 Task: Create a due date automation trigger when advanced on, on the monday of the week before a card is due add dates starting in more than 1 working days at 11:00 AM.
Action: Mouse moved to (1038, 239)
Screenshot: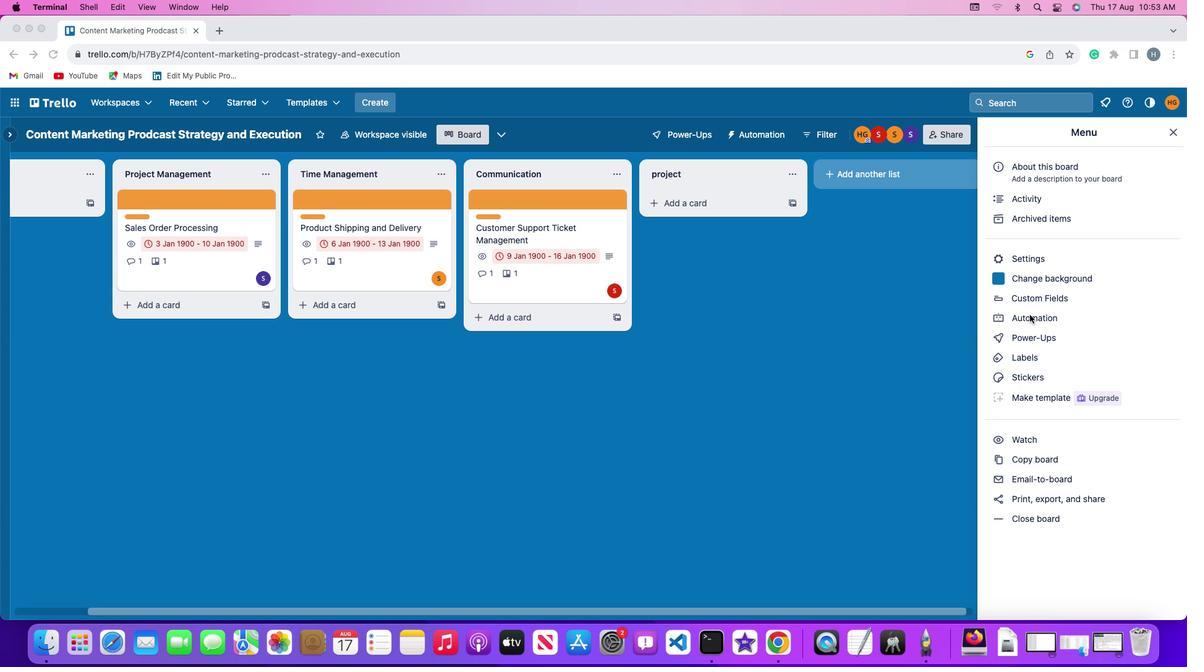 
Action: Mouse pressed left at (1038, 239)
Screenshot: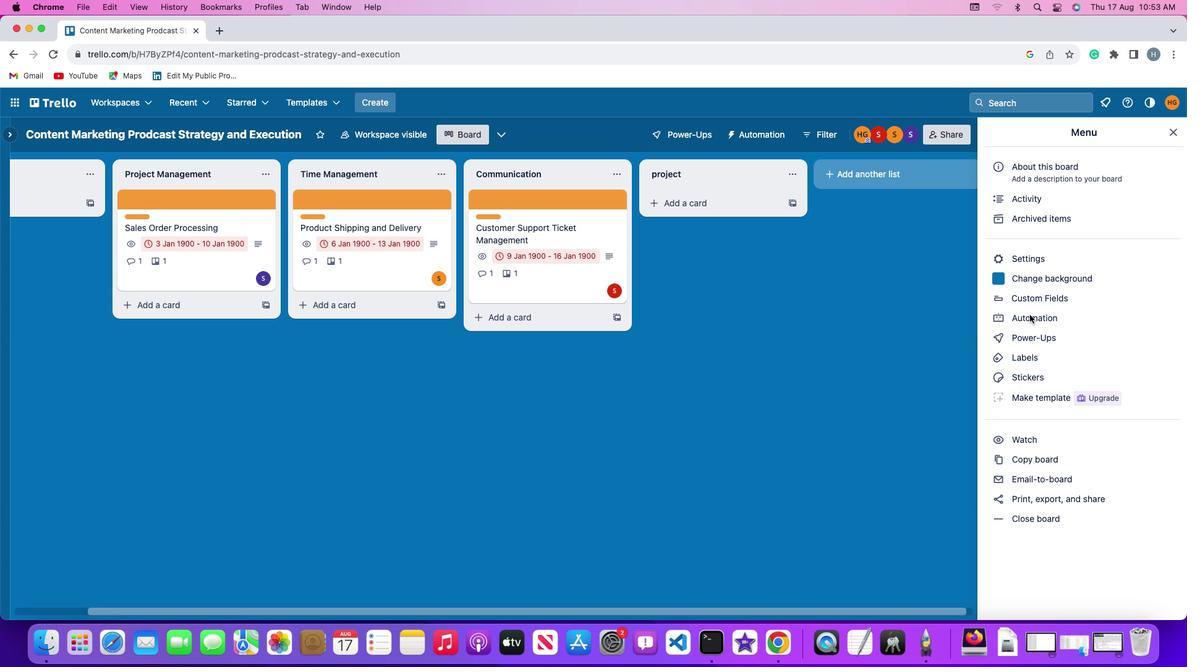 
Action: Mouse pressed left at (1038, 239)
Screenshot: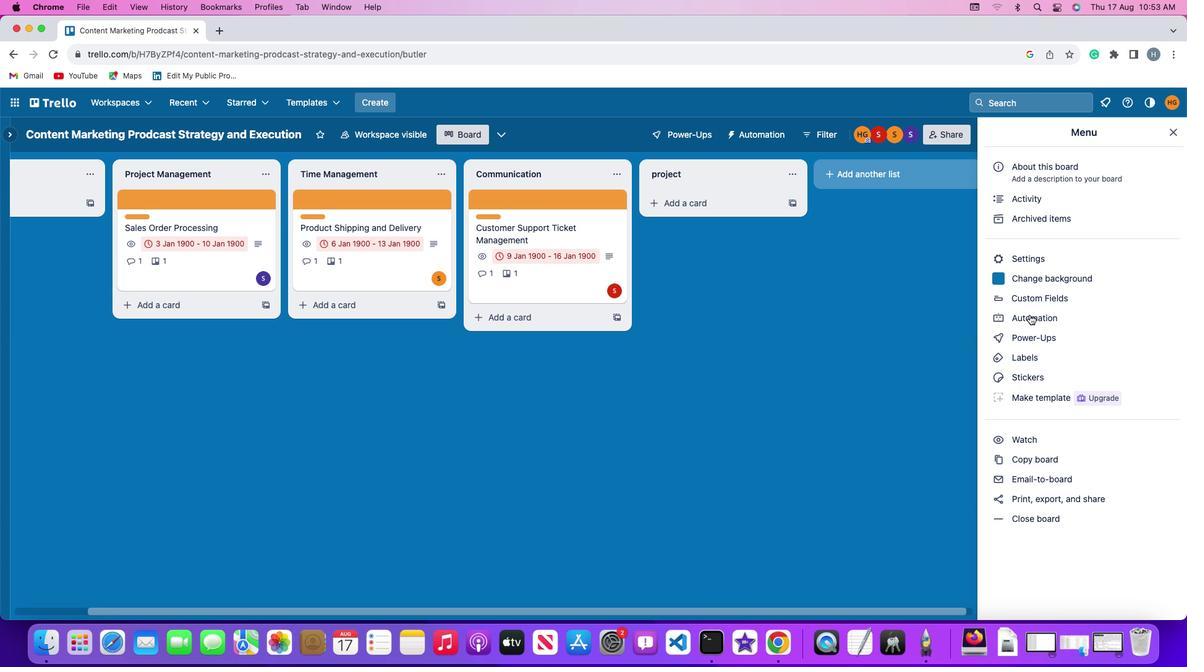 
Action: Mouse moved to (198, 204)
Screenshot: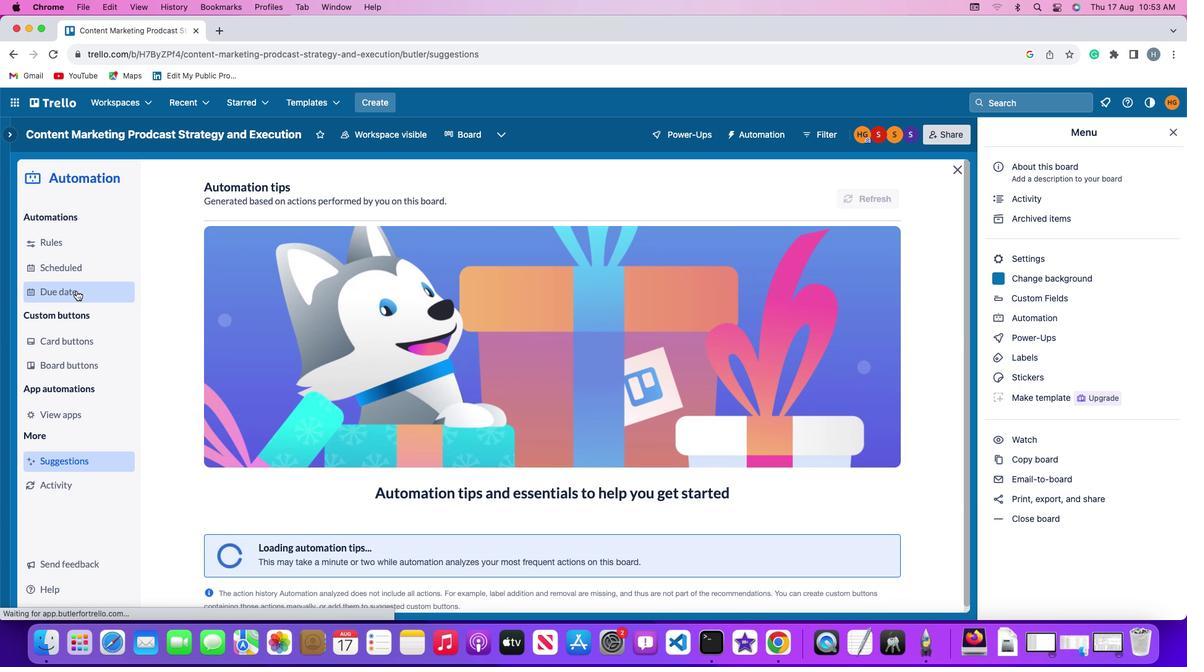 
Action: Mouse pressed left at (198, 204)
Screenshot: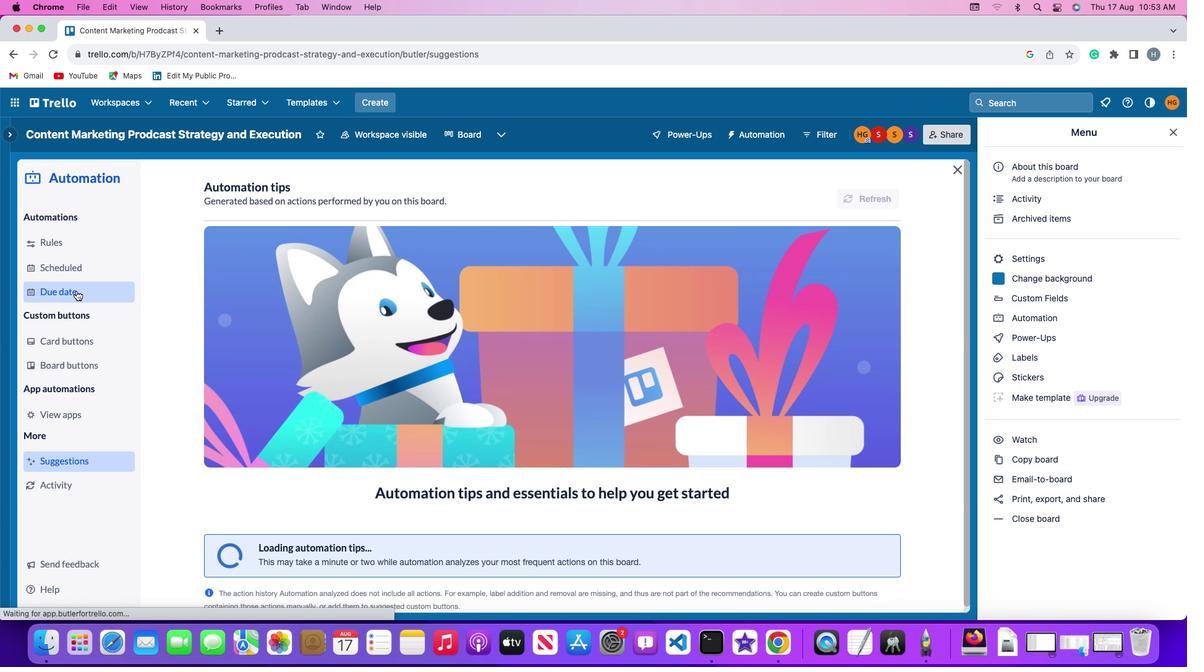 
Action: Mouse moved to (873, 56)
Screenshot: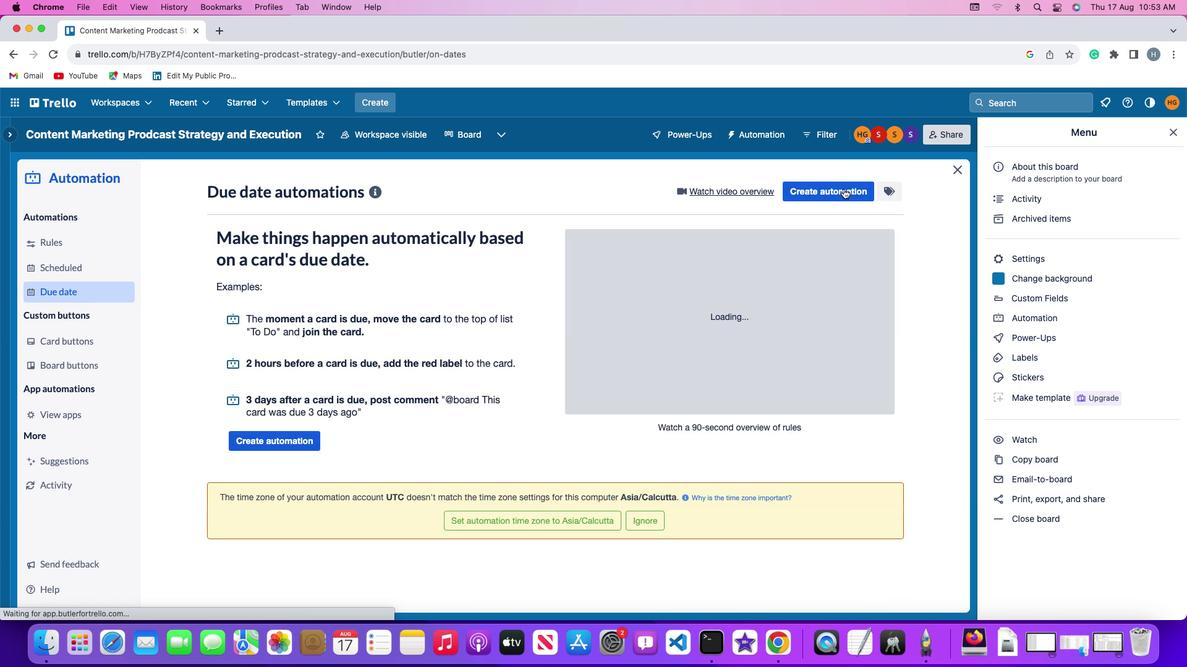 
Action: Mouse pressed left at (873, 56)
Screenshot: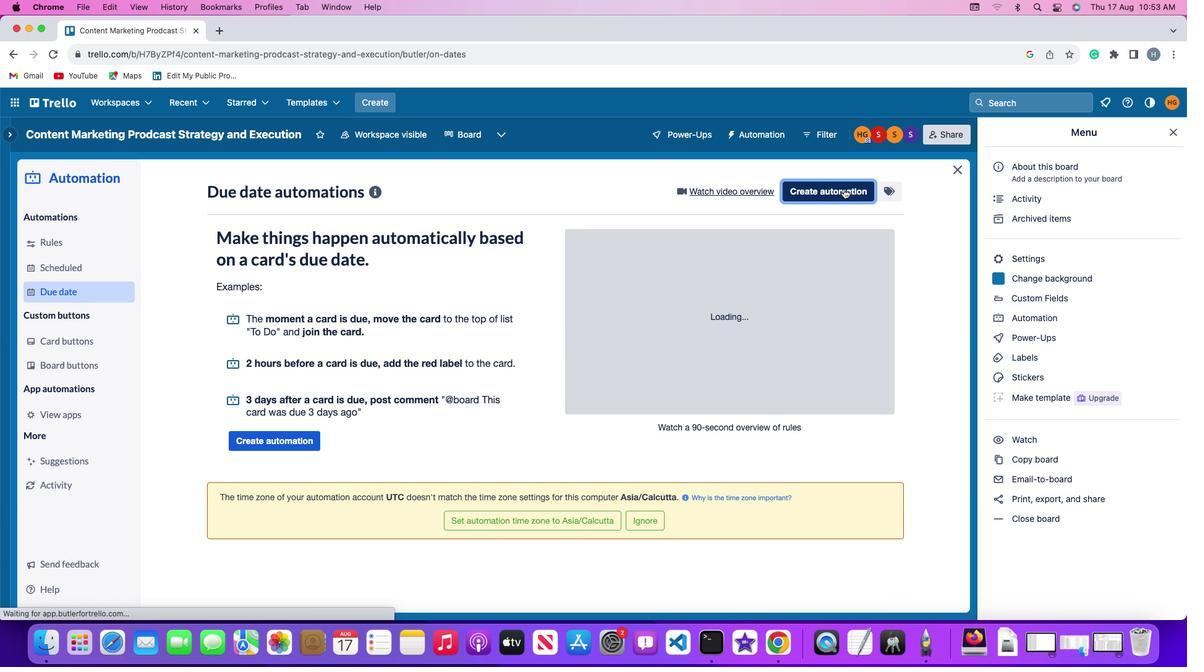 
Action: Mouse moved to (380, 224)
Screenshot: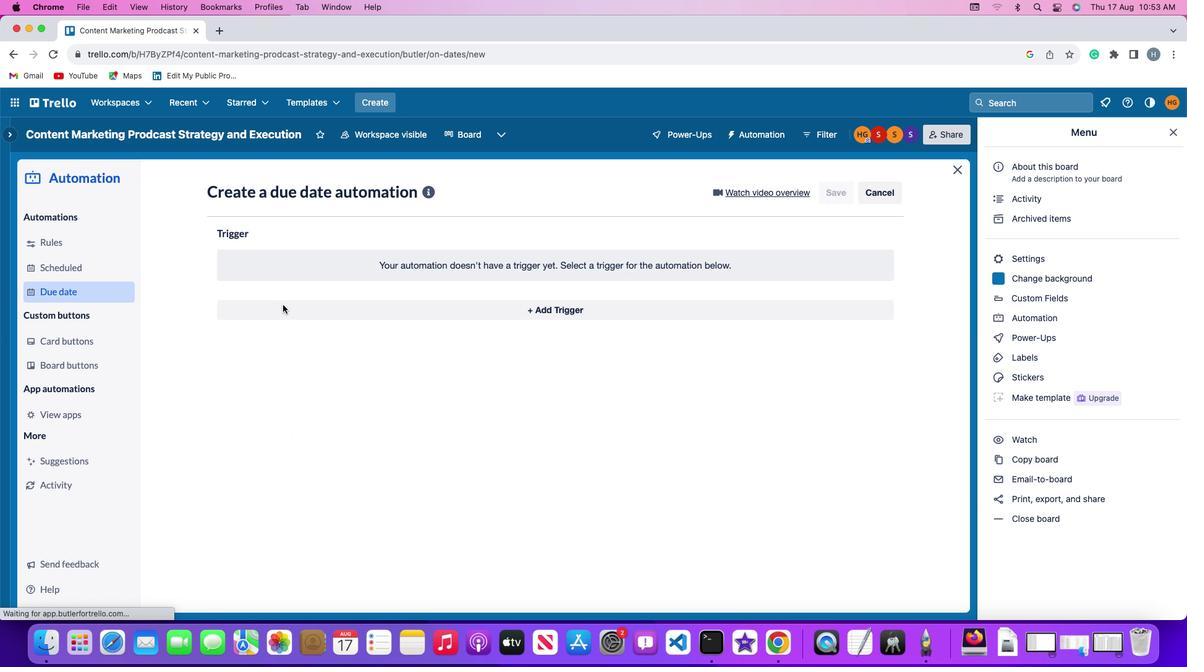 
Action: Mouse pressed left at (380, 224)
Screenshot: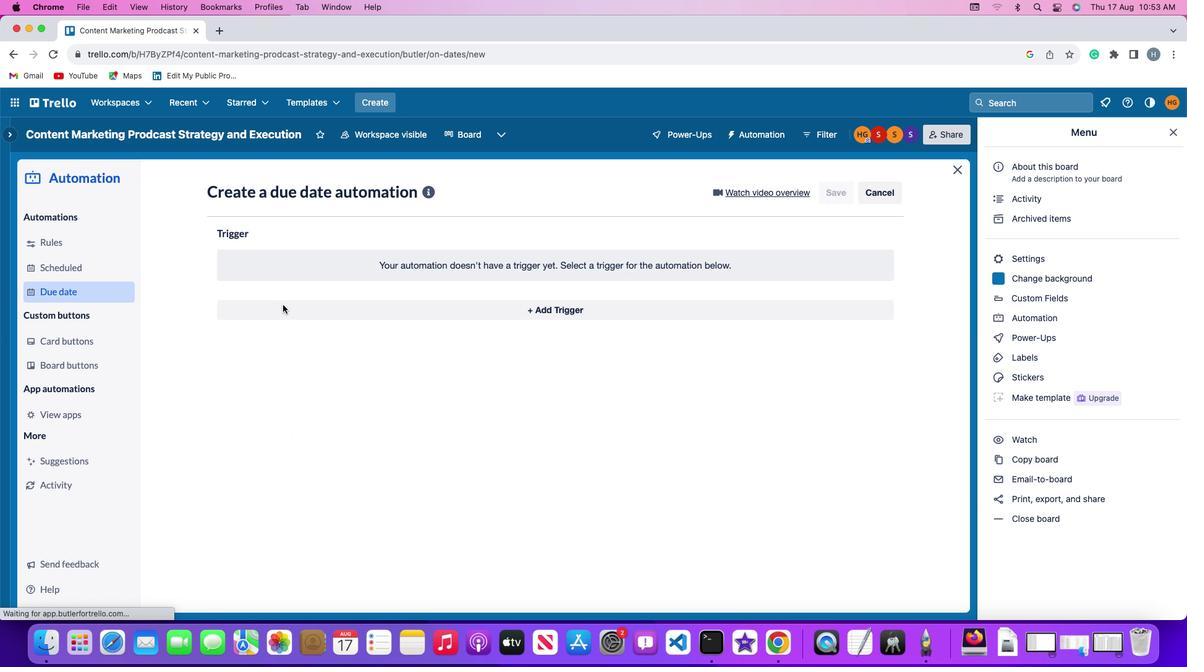
Action: Mouse moved to (359, 575)
Screenshot: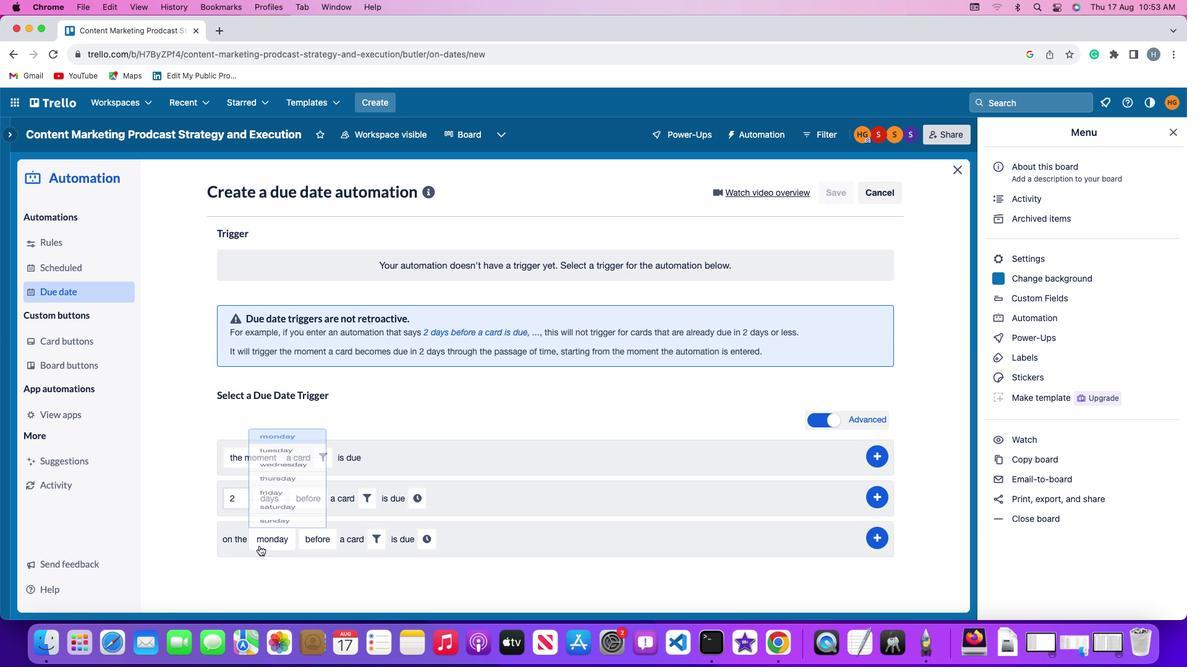 
Action: Mouse pressed left at (359, 575)
Screenshot: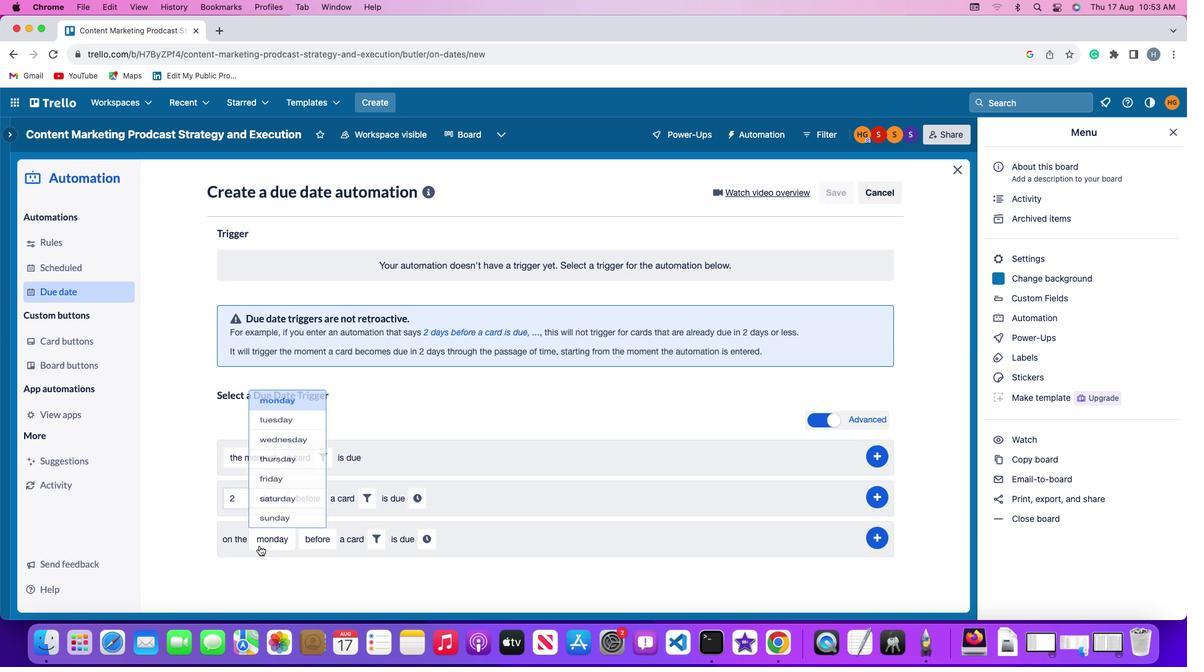 
Action: Mouse moved to (382, 322)
Screenshot: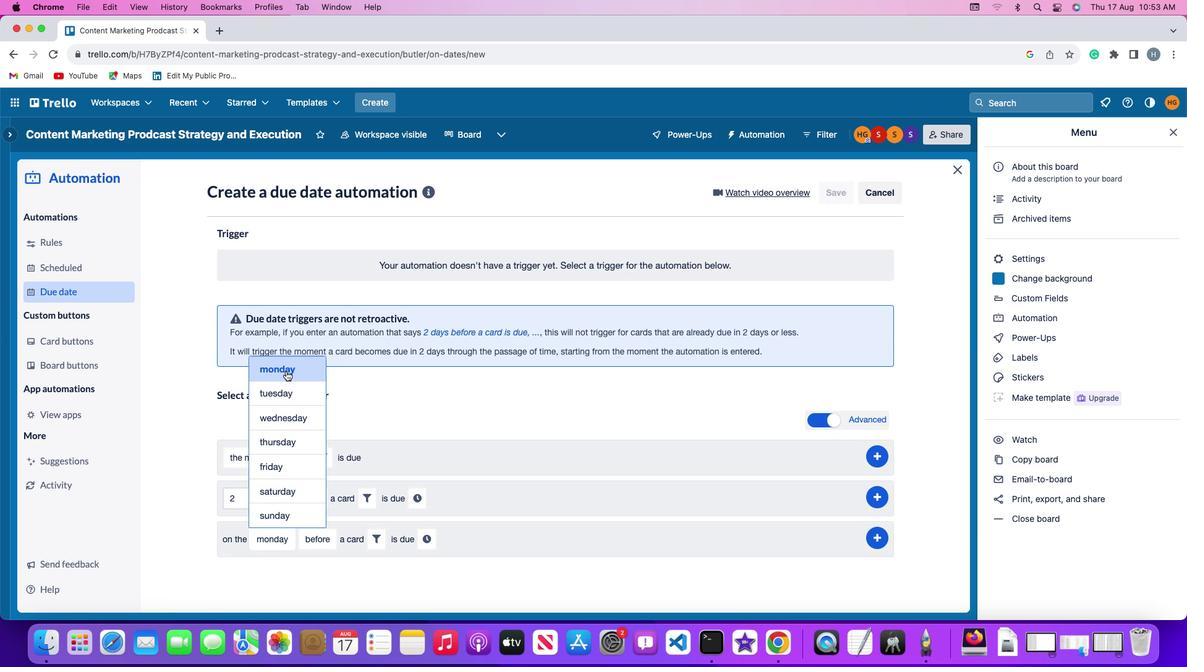 
Action: Mouse pressed left at (382, 322)
Screenshot: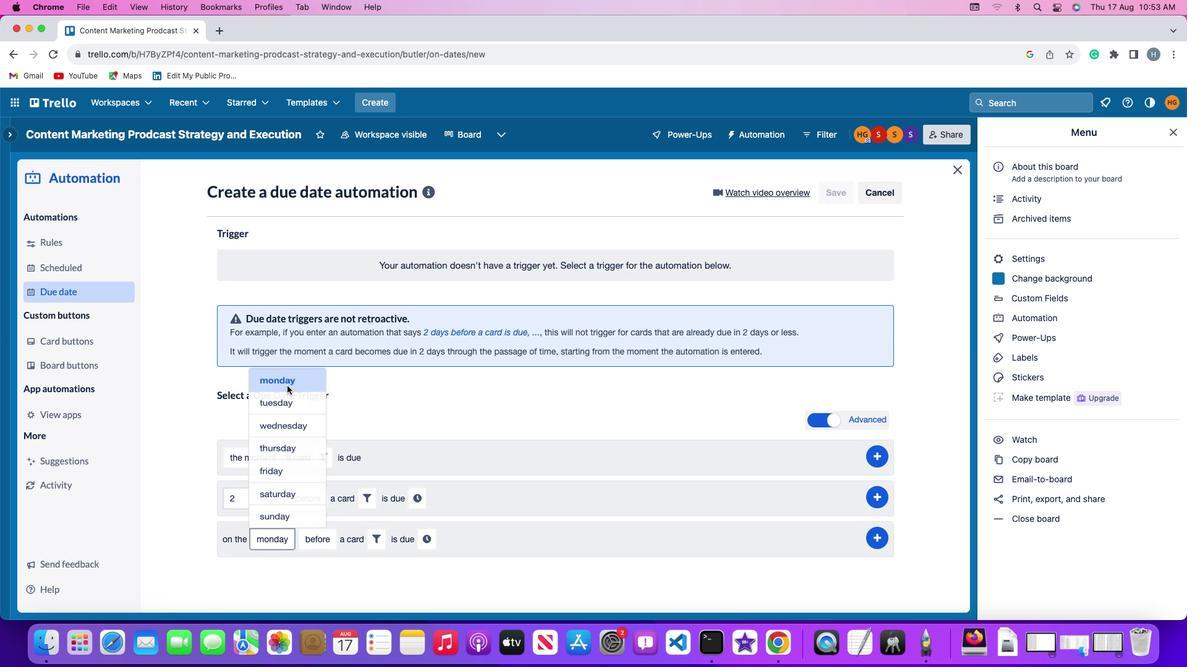 
Action: Mouse moved to (405, 561)
Screenshot: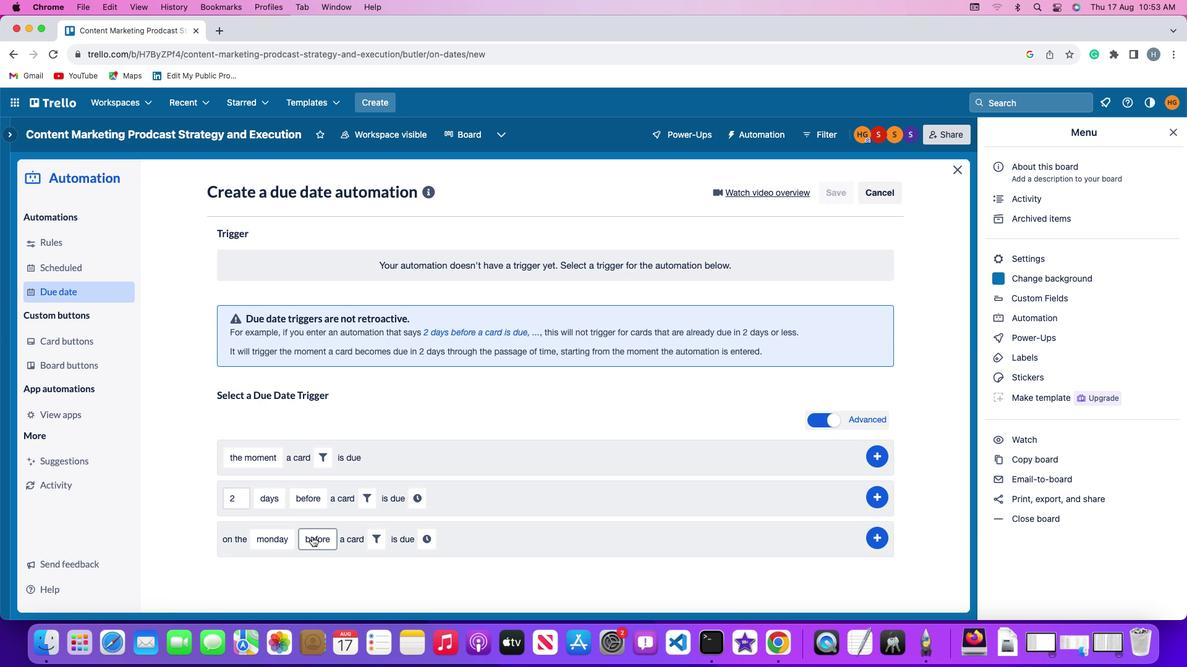 
Action: Mouse pressed left at (405, 561)
Screenshot: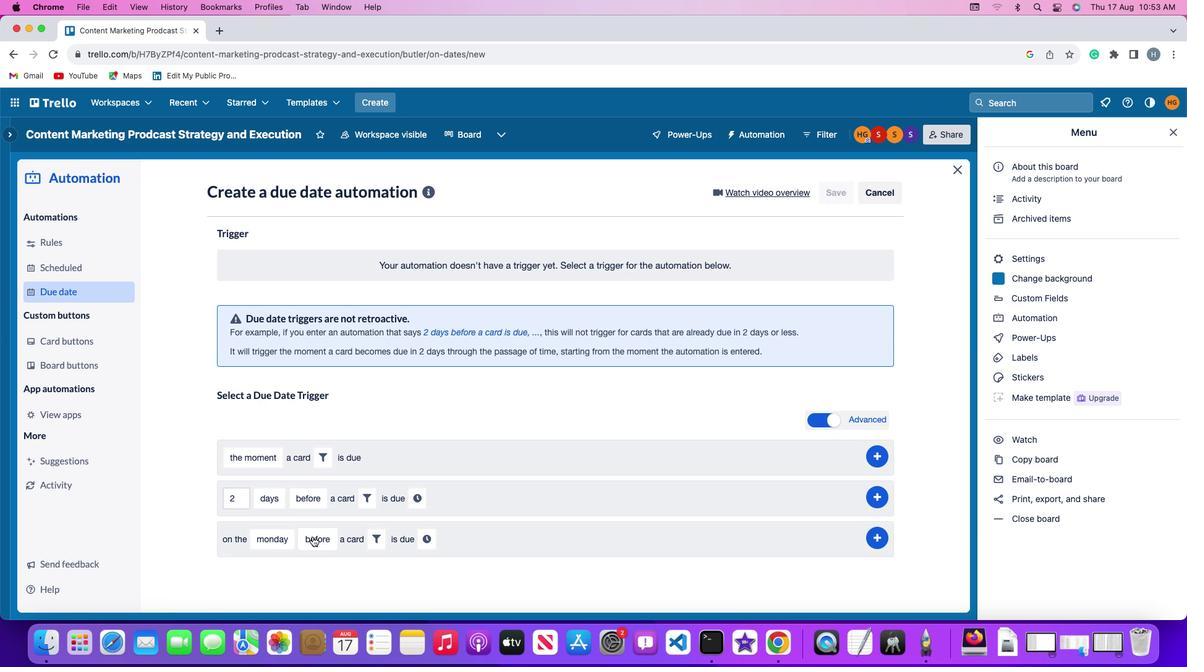 
Action: Mouse moved to (413, 536)
Screenshot: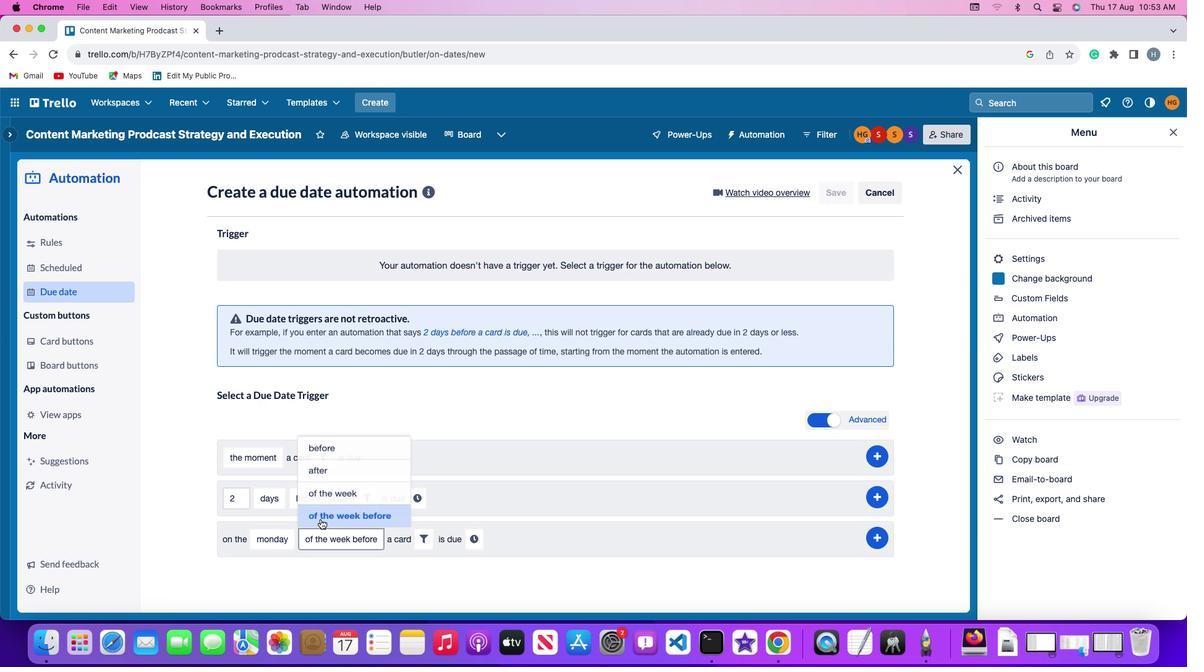 
Action: Mouse pressed left at (413, 536)
Screenshot: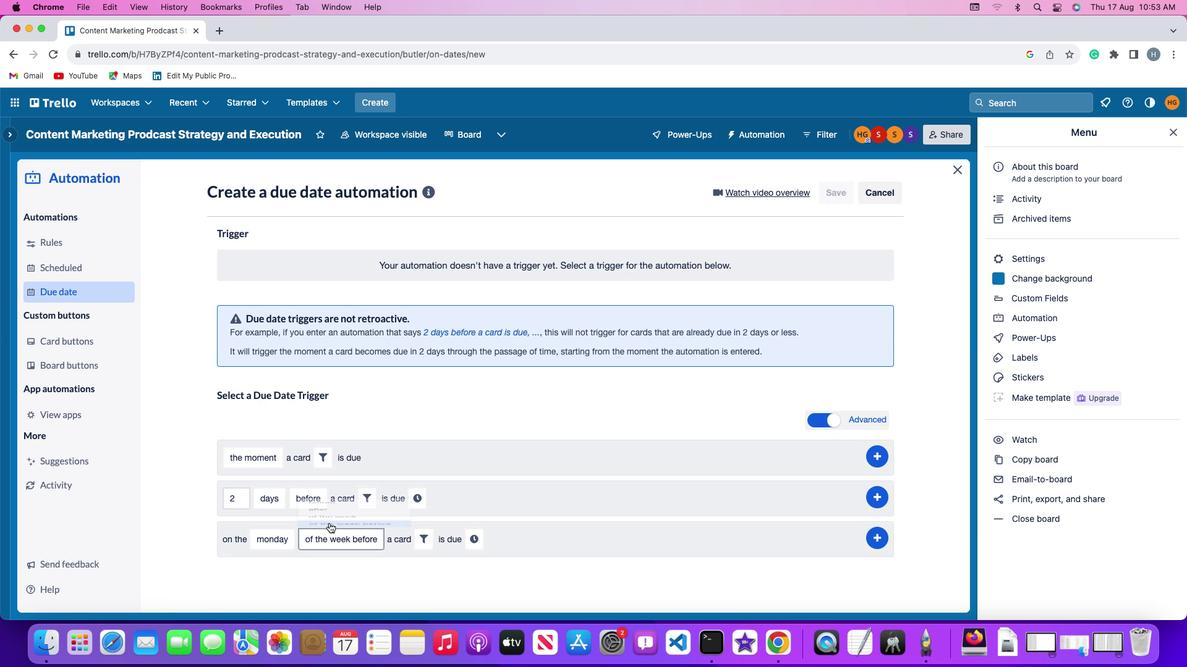 
Action: Mouse moved to (501, 563)
Screenshot: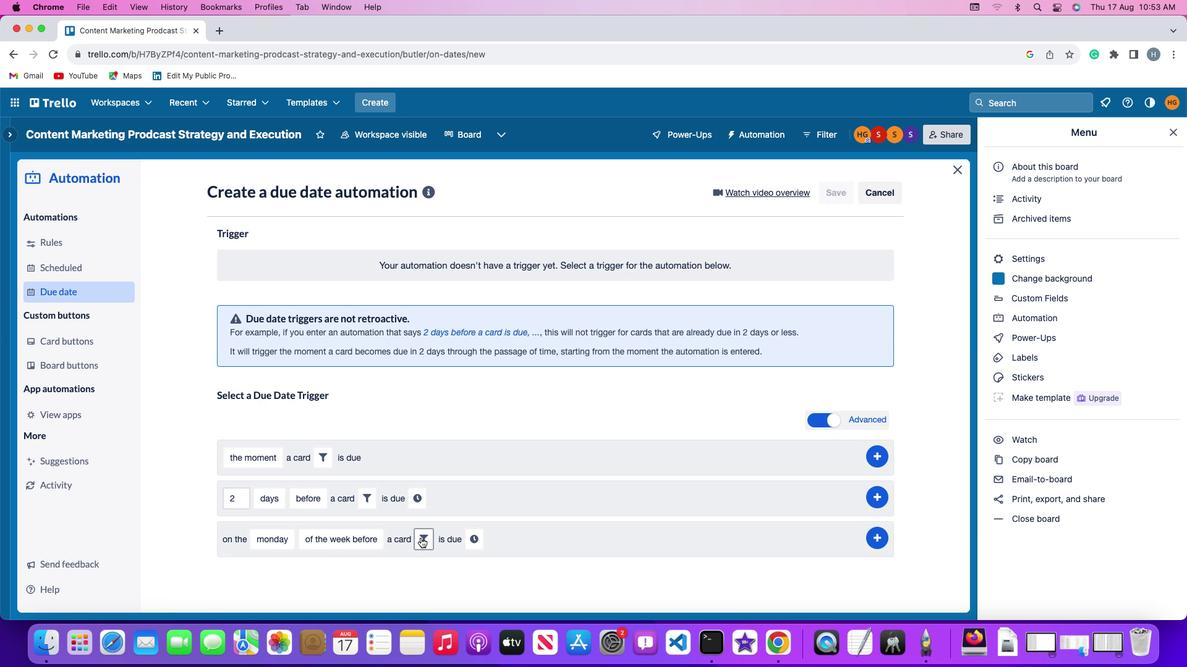 
Action: Mouse pressed left at (501, 563)
Screenshot: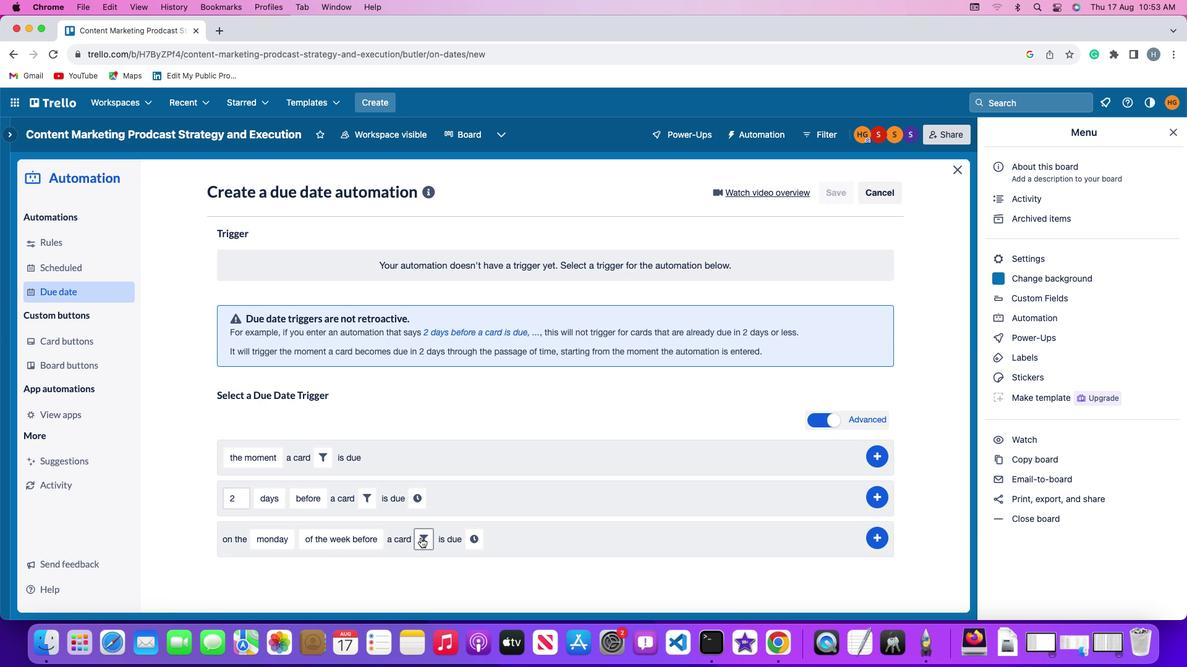 
Action: Mouse moved to (576, 618)
Screenshot: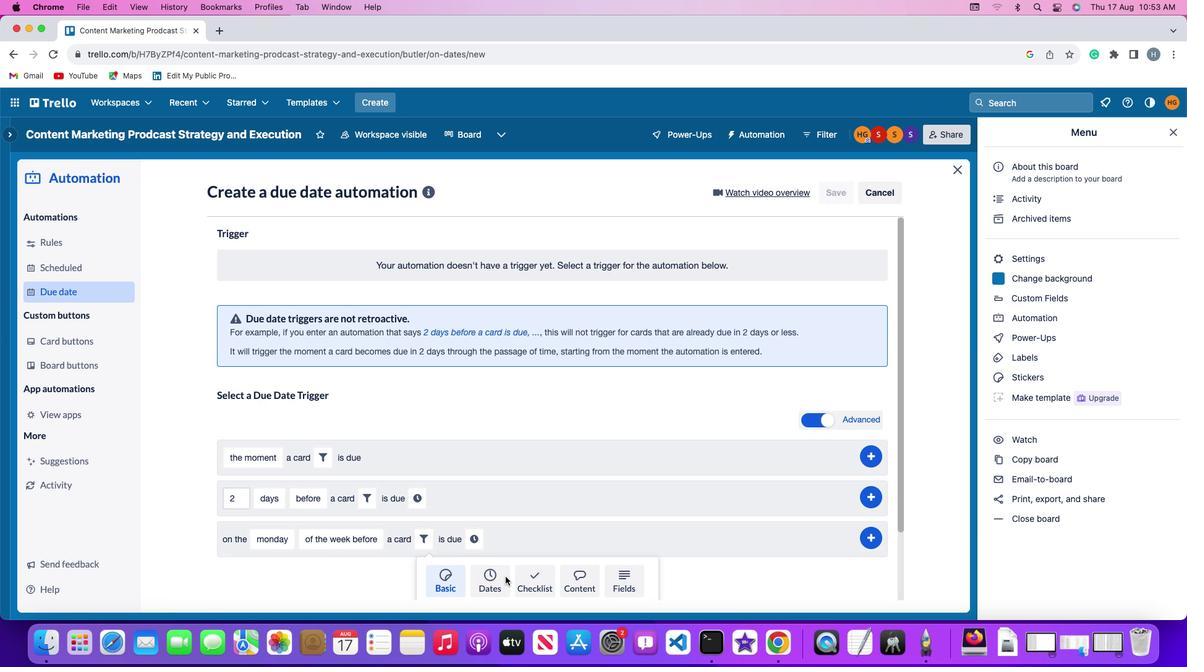 
Action: Mouse pressed left at (576, 618)
Screenshot: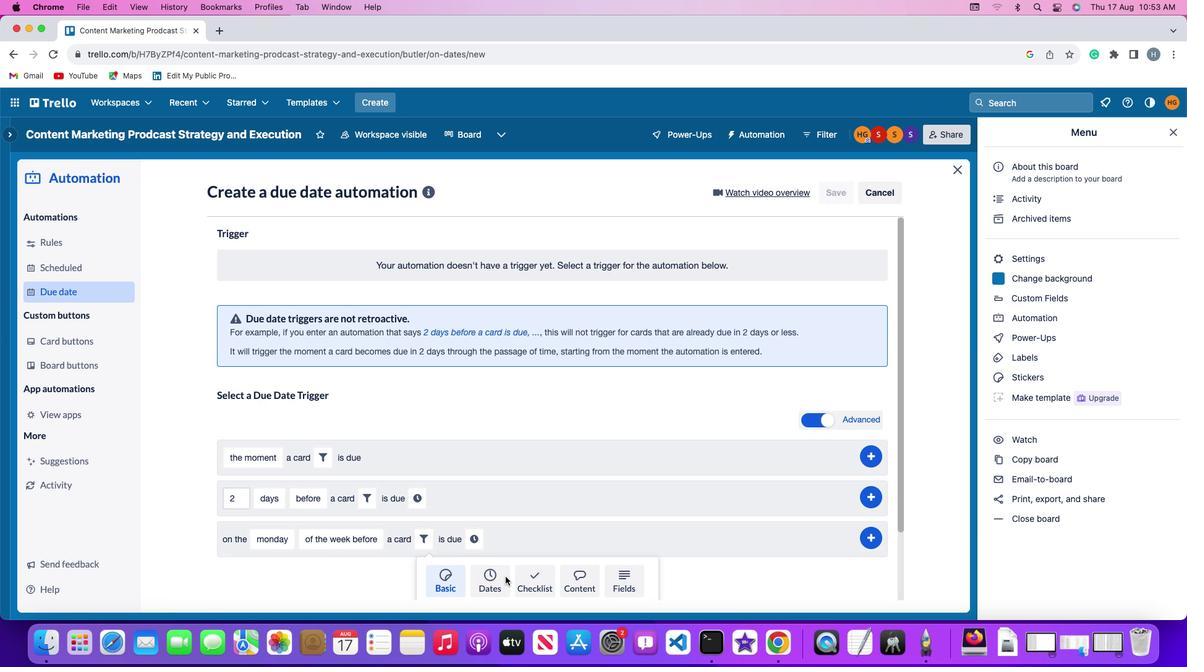 
Action: Mouse moved to (472, 609)
Screenshot: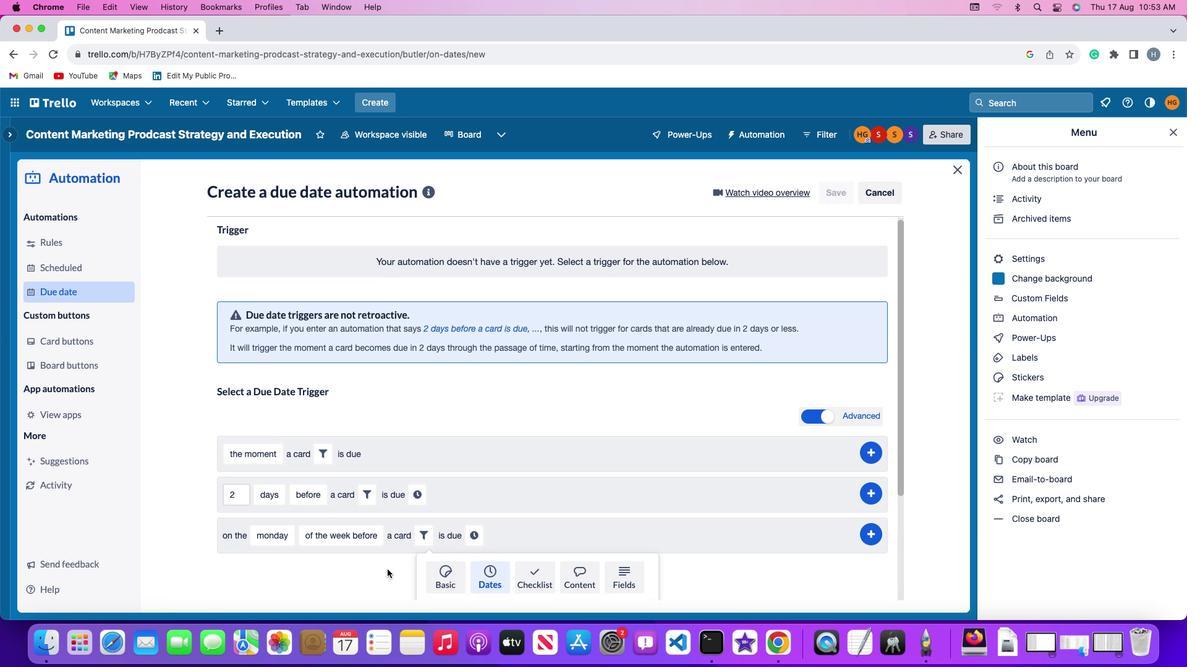 
Action: Mouse scrolled (472, 609) with delta (131, -217)
Screenshot: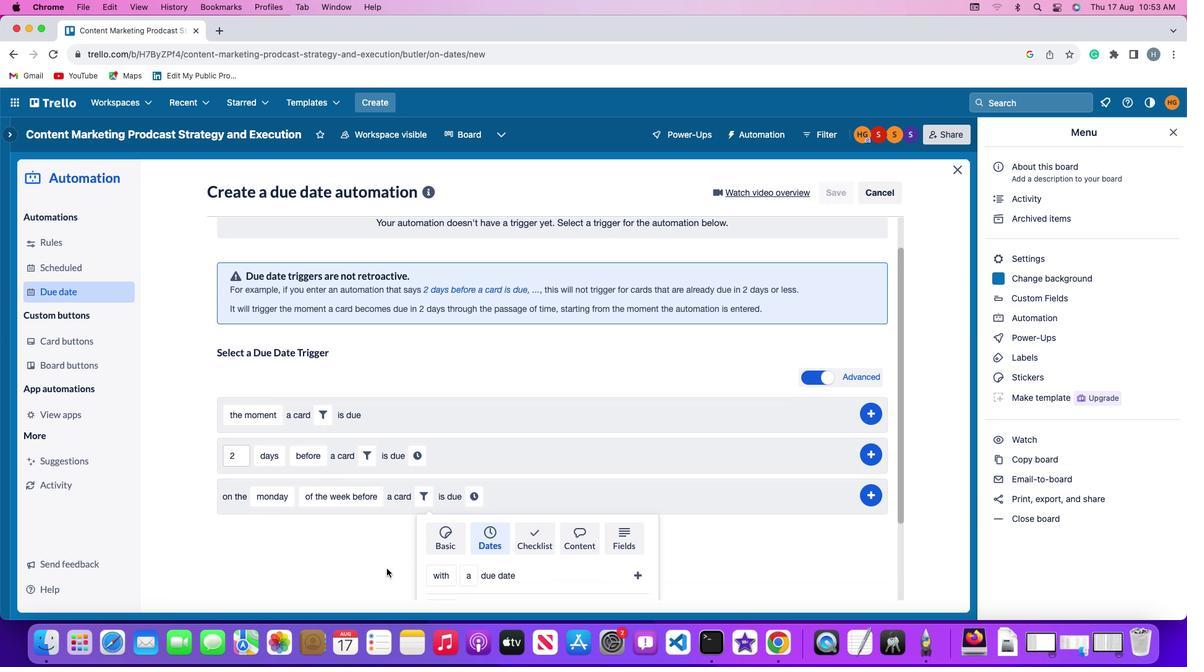 
Action: Mouse scrolled (472, 609) with delta (131, -217)
Screenshot: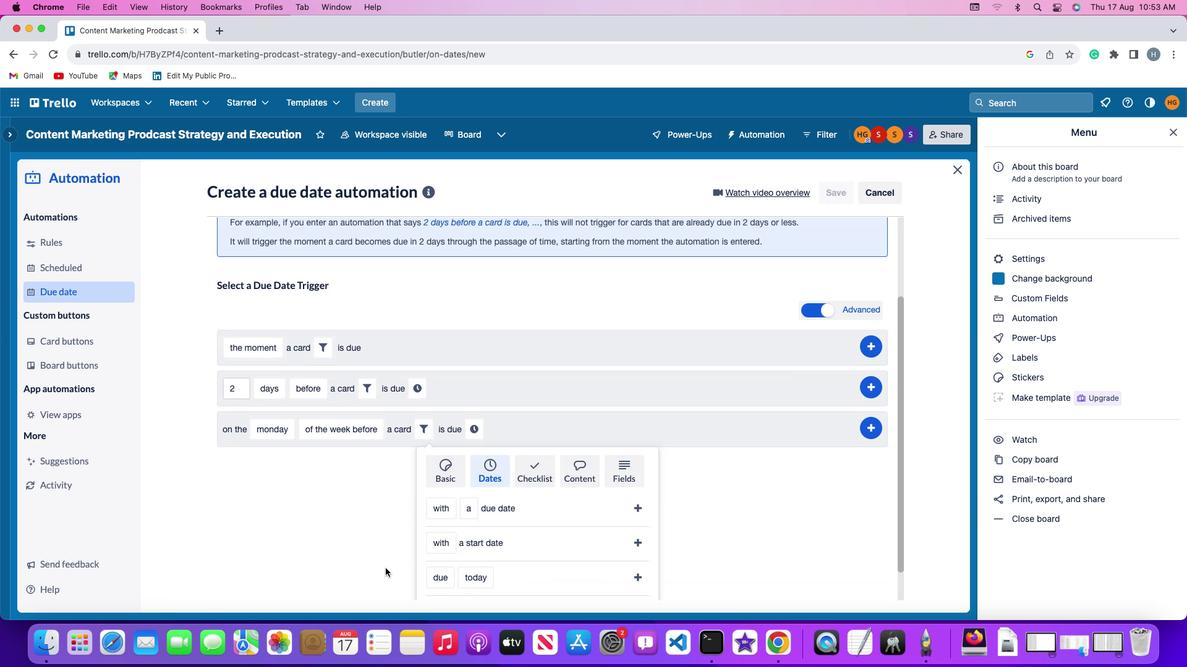 
Action: Mouse scrolled (472, 609) with delta (131, -219)
Screenshot: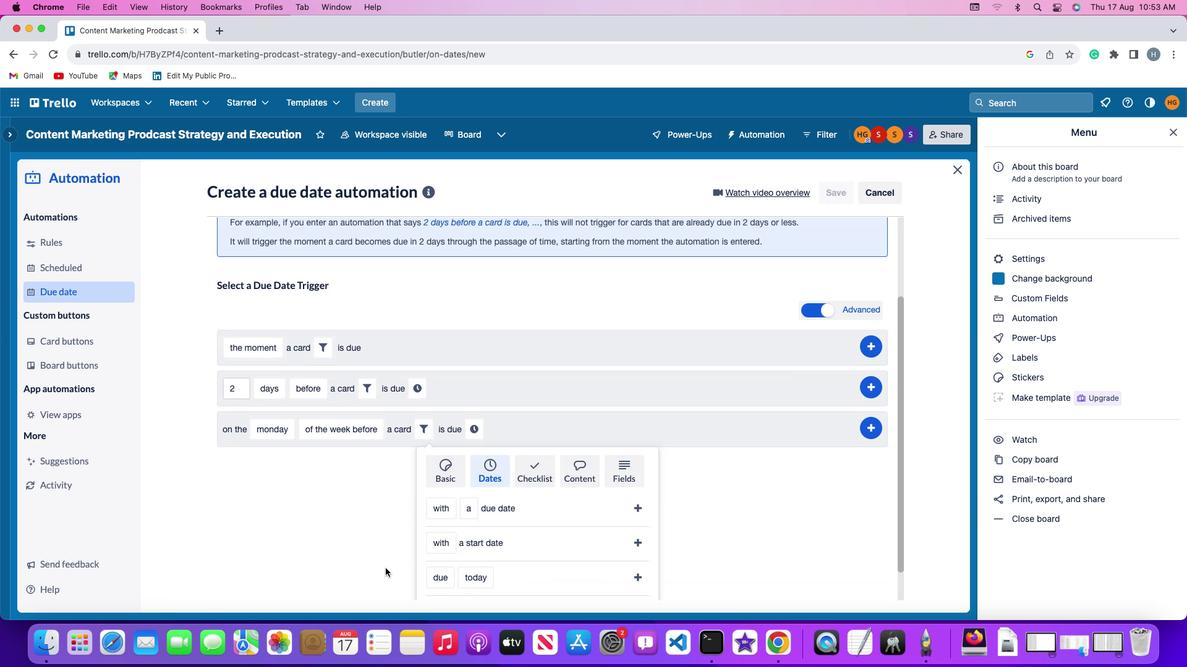 
Action: Mouse scrolled (472, 609) with delta (131, -221)
Screenshot: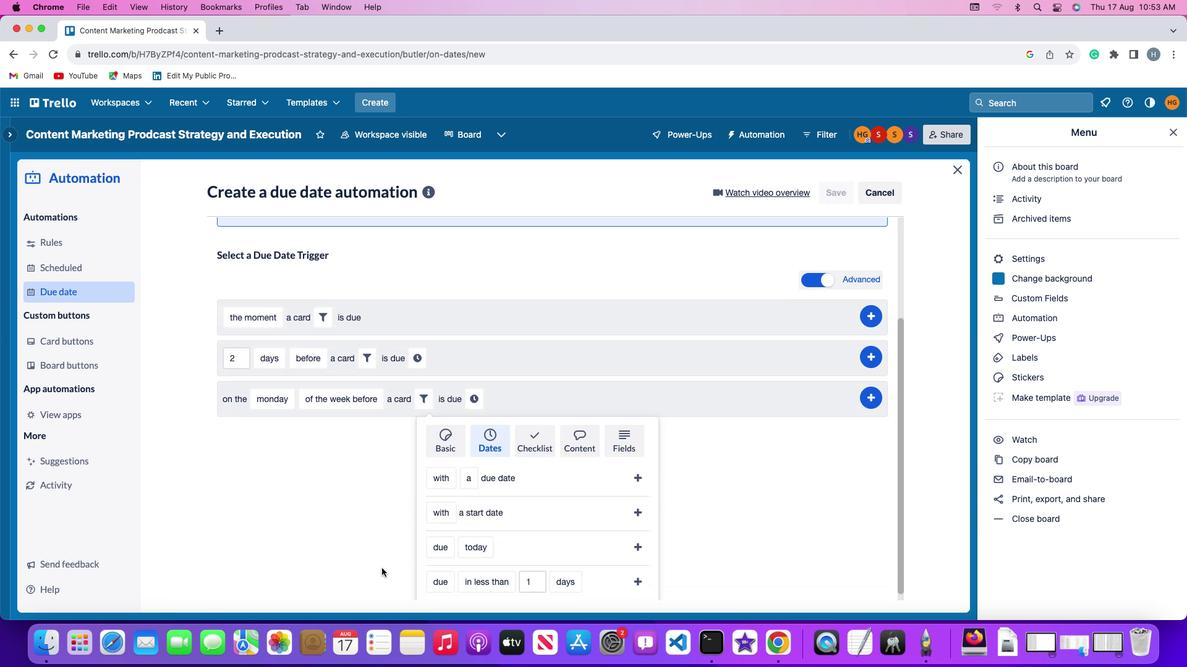 
Action: Mouse moved to (471, 608)
Screenshot: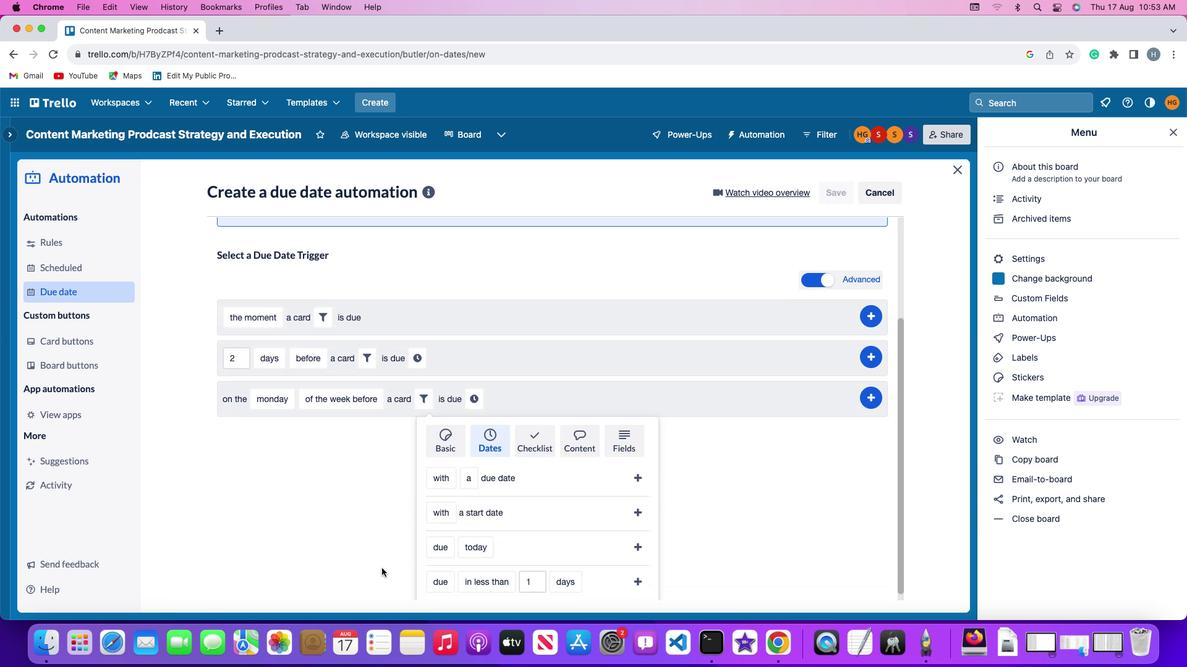 
Action: Mouse scrolled (471, 608) with delta (131, -221)
Screenshot: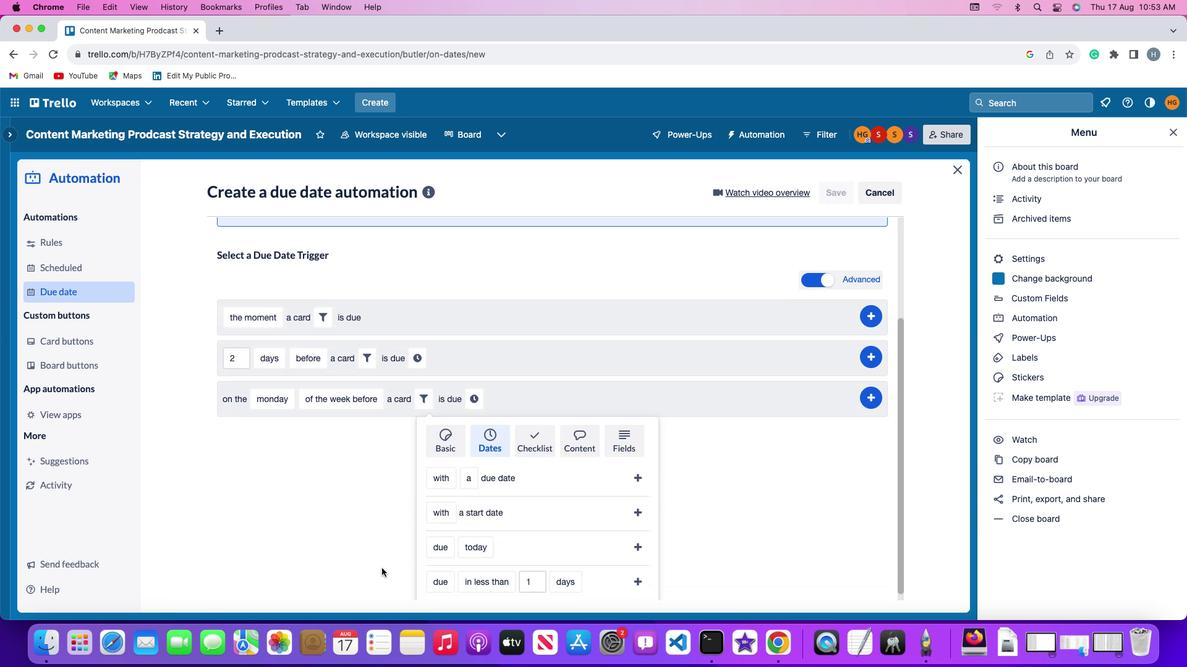 
Action: Mouse moved to (467, 606)
Screenshot: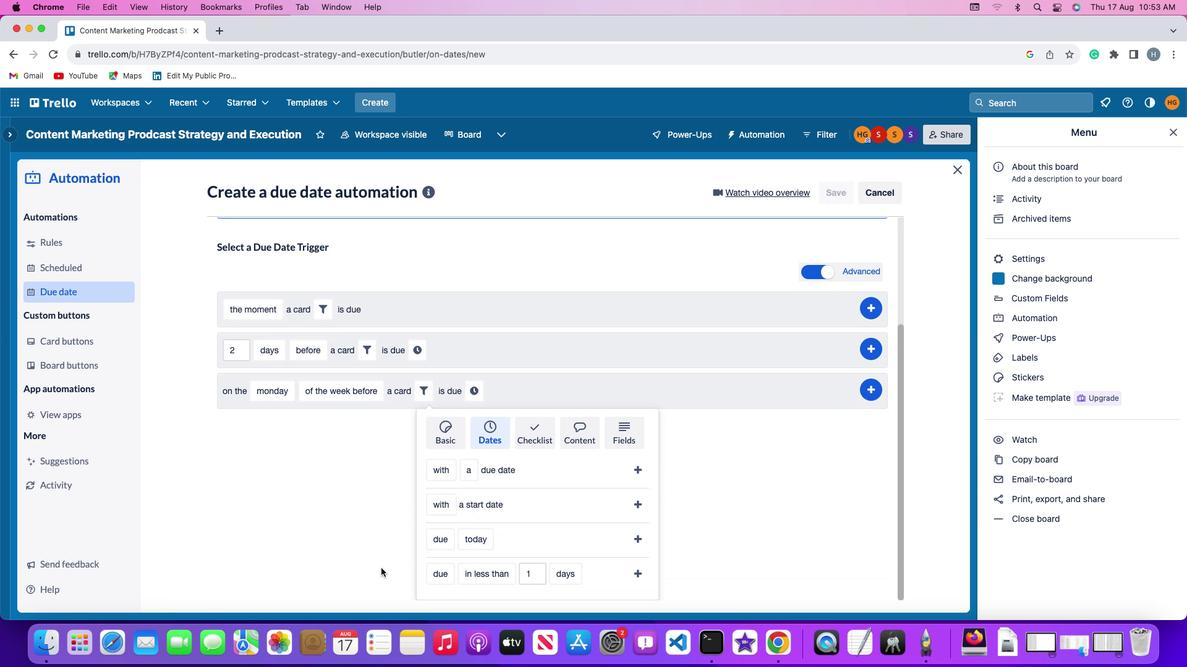 
Action: Mouse scrolled (467, 606) with delta (131, -217)
Screenshot: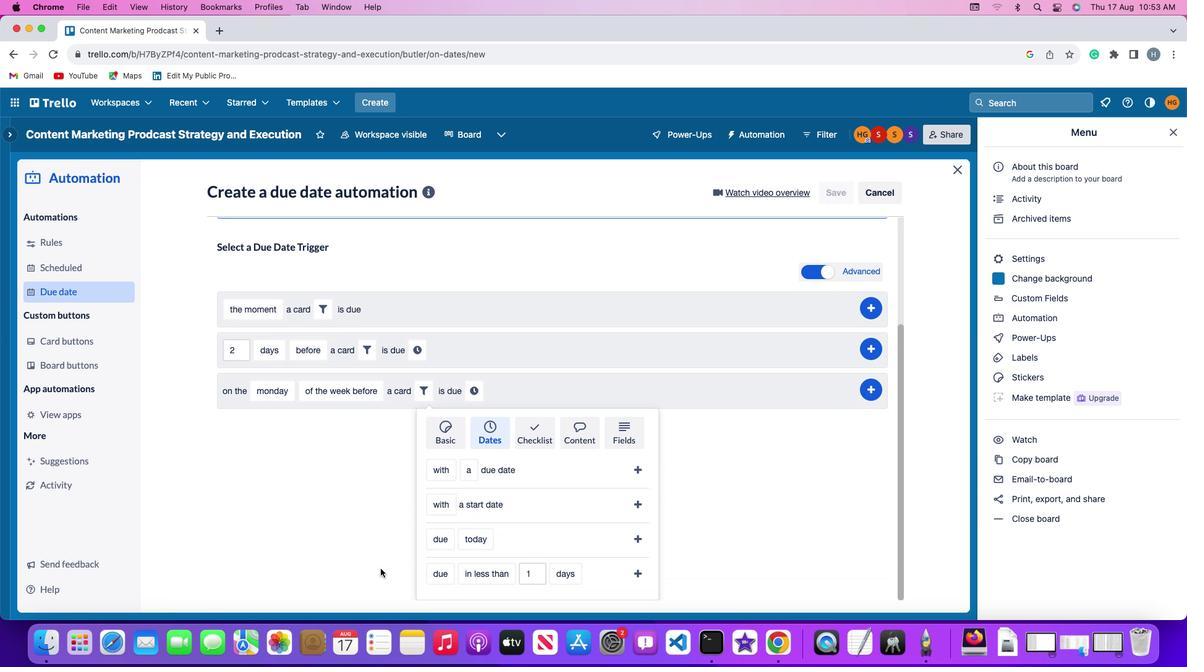 
Action: Mouse moved to (467, 606)
Screenshot: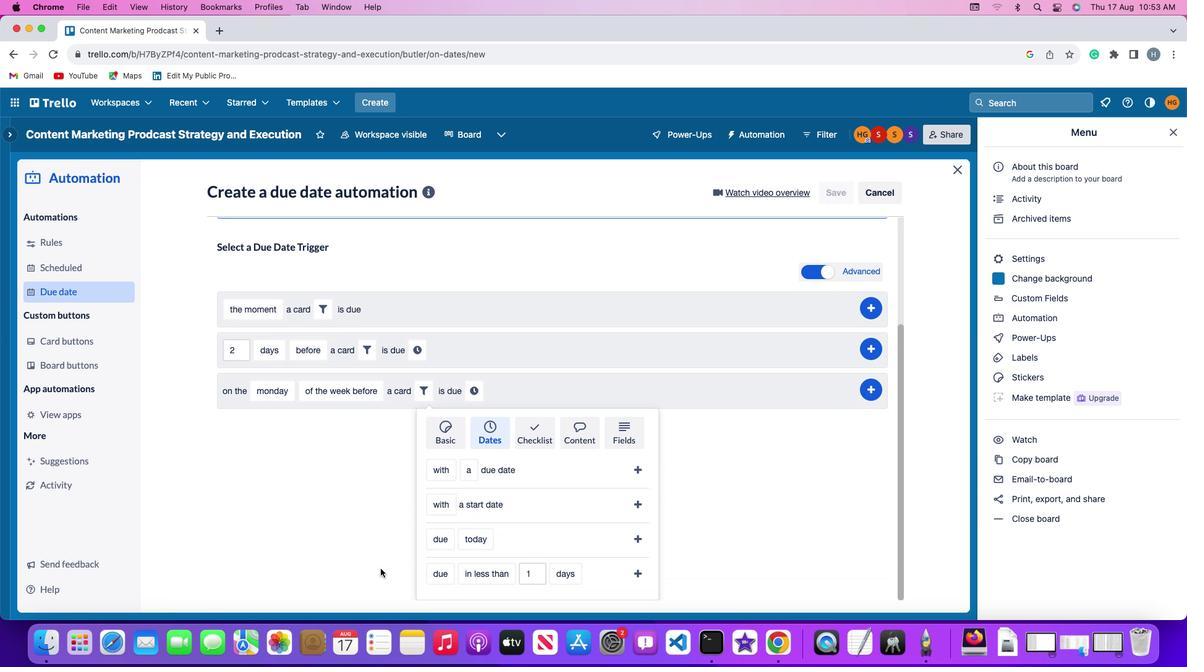 
Action: Mouse scrolled (467, 606) with delta (131, -217)
Screenshot: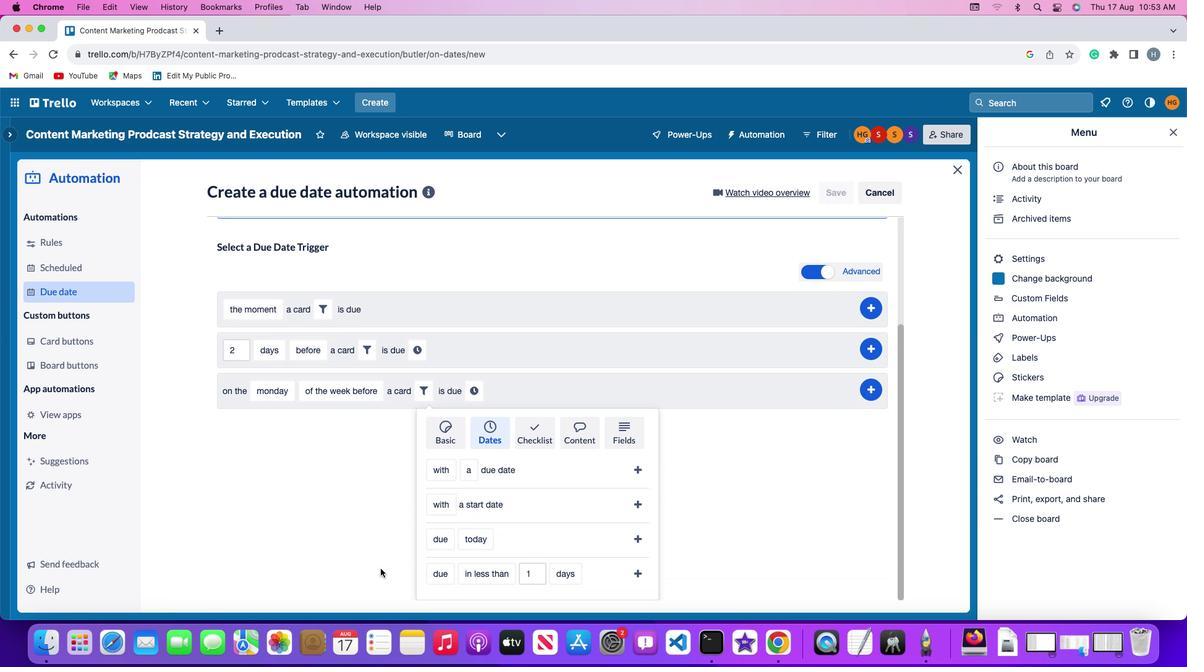 
Action: Mouse scrolled (467, 606) with delta (131, -220)
Screenshot: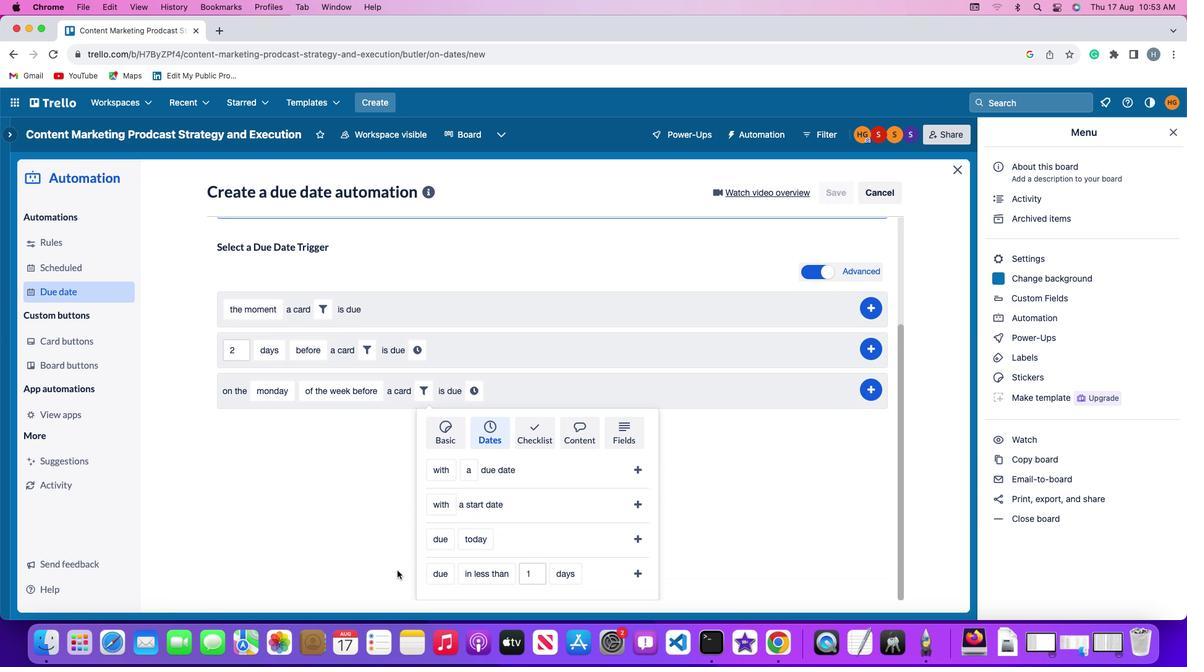 
Action: Mouse scrolled (467, 606) with delta (131, -221)
Screenshot: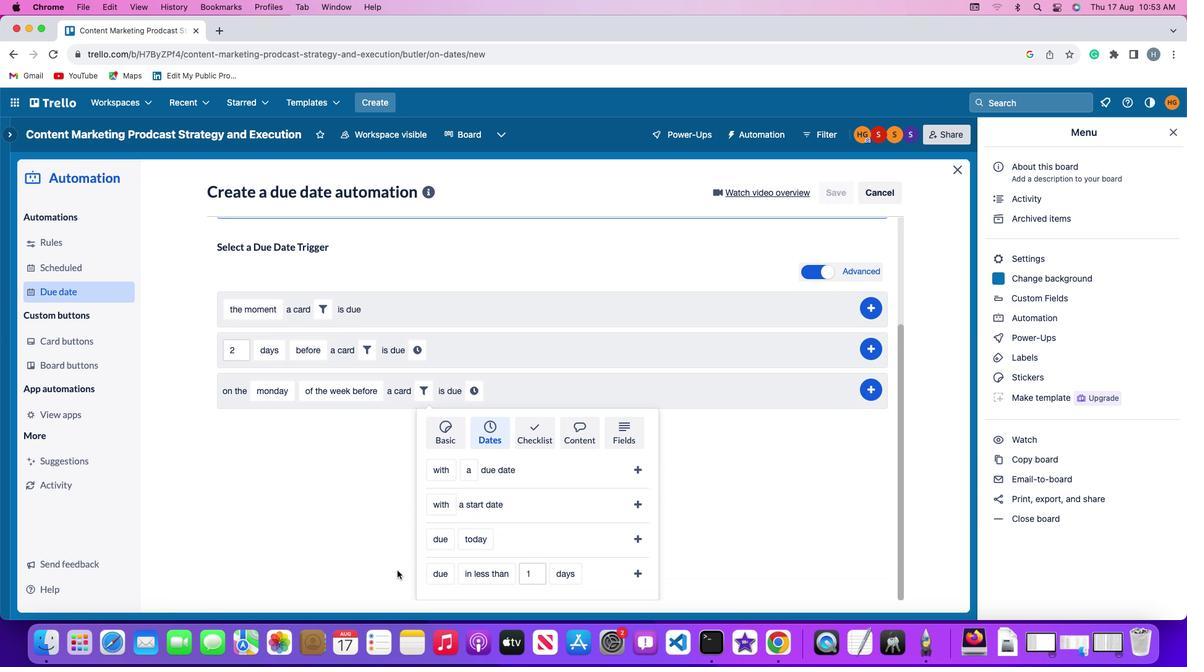
Action: Mouse moved to (466, 606)
Screenshot: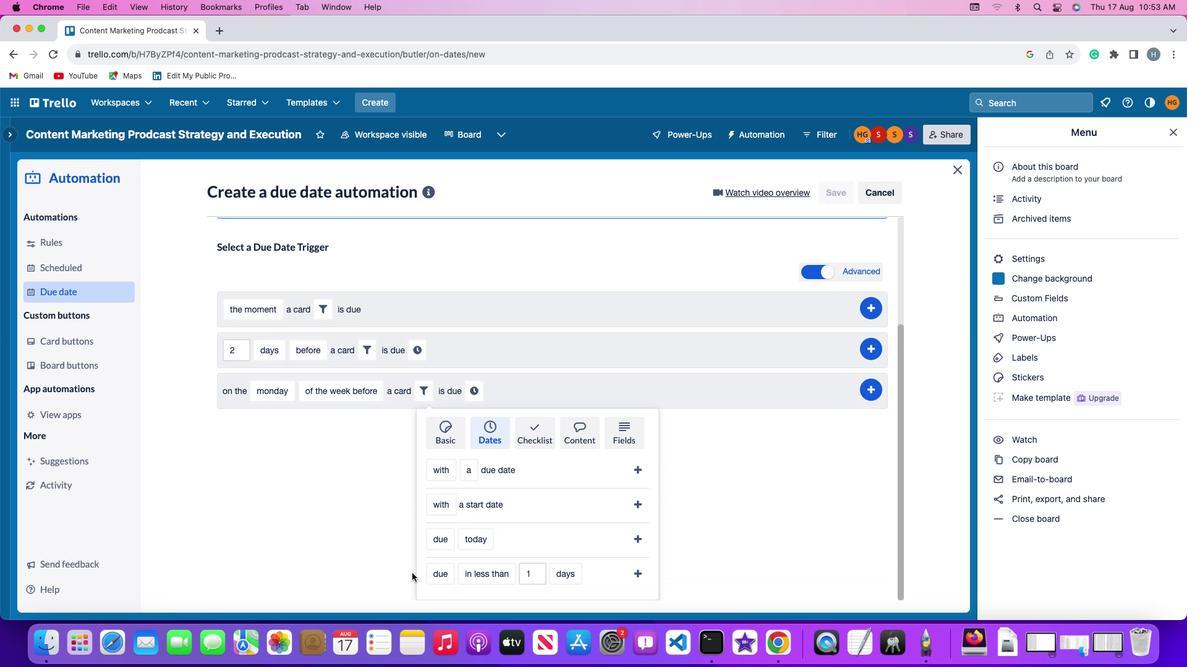 
Action: Mouse scrolled (466, 606) with delta (131, -221)
Screenshot: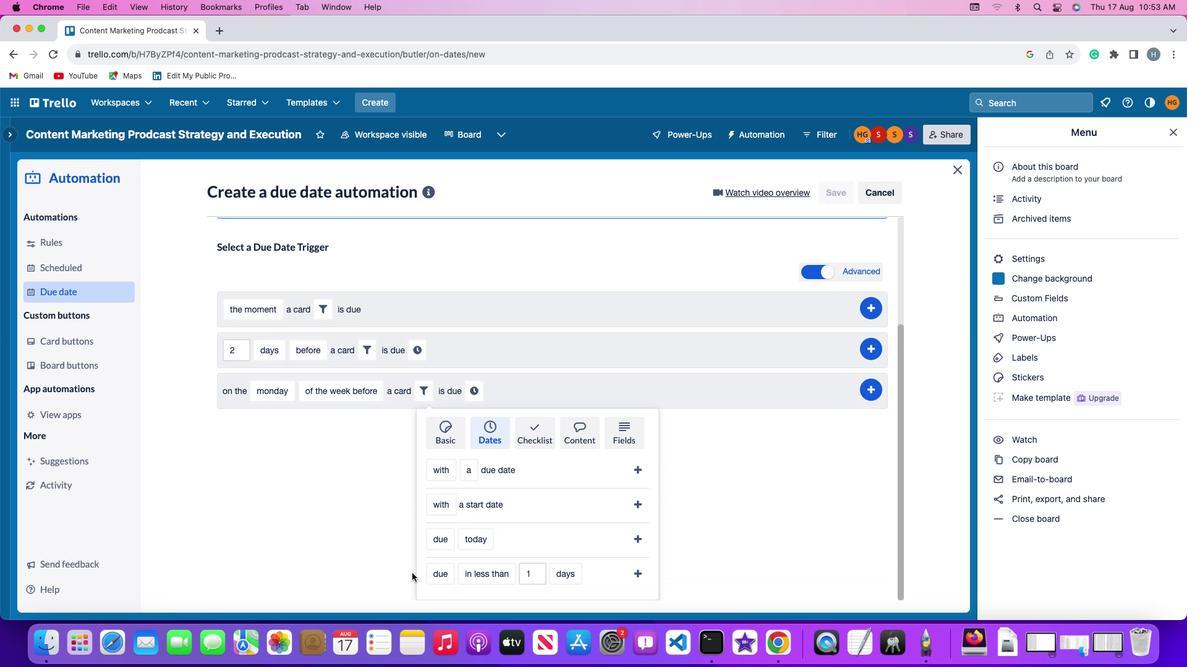 
Action: Mouse moved to (521, 618)
Screenshot: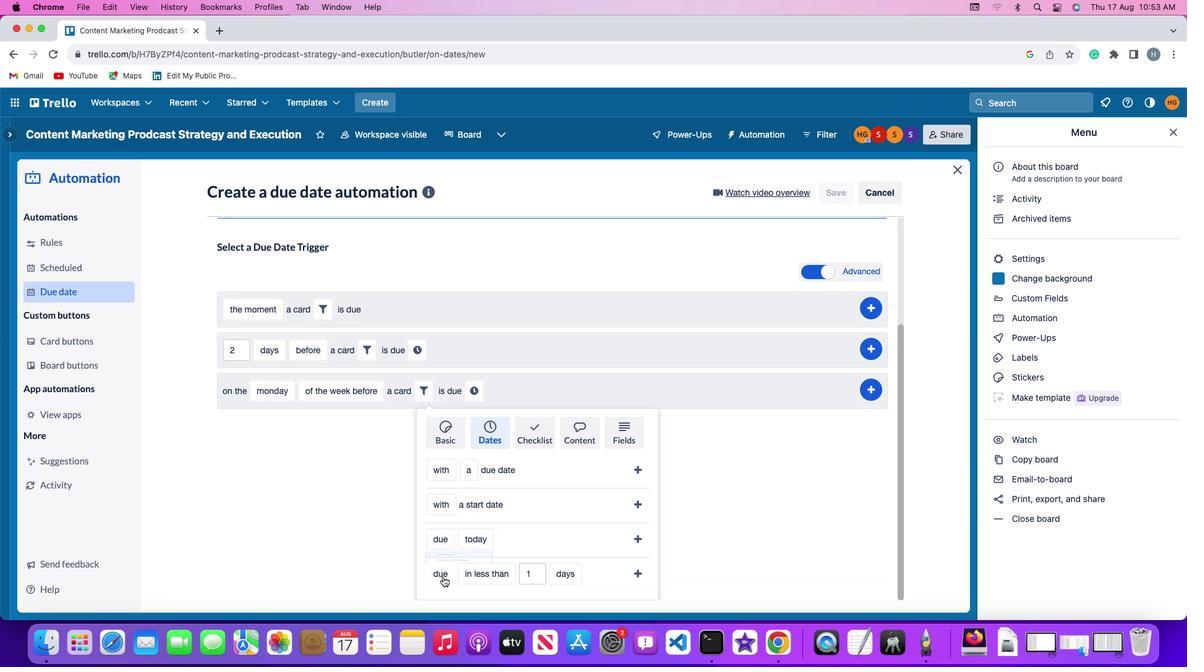 
Action: Mouse pressed left at (521, 618)
Screenshot: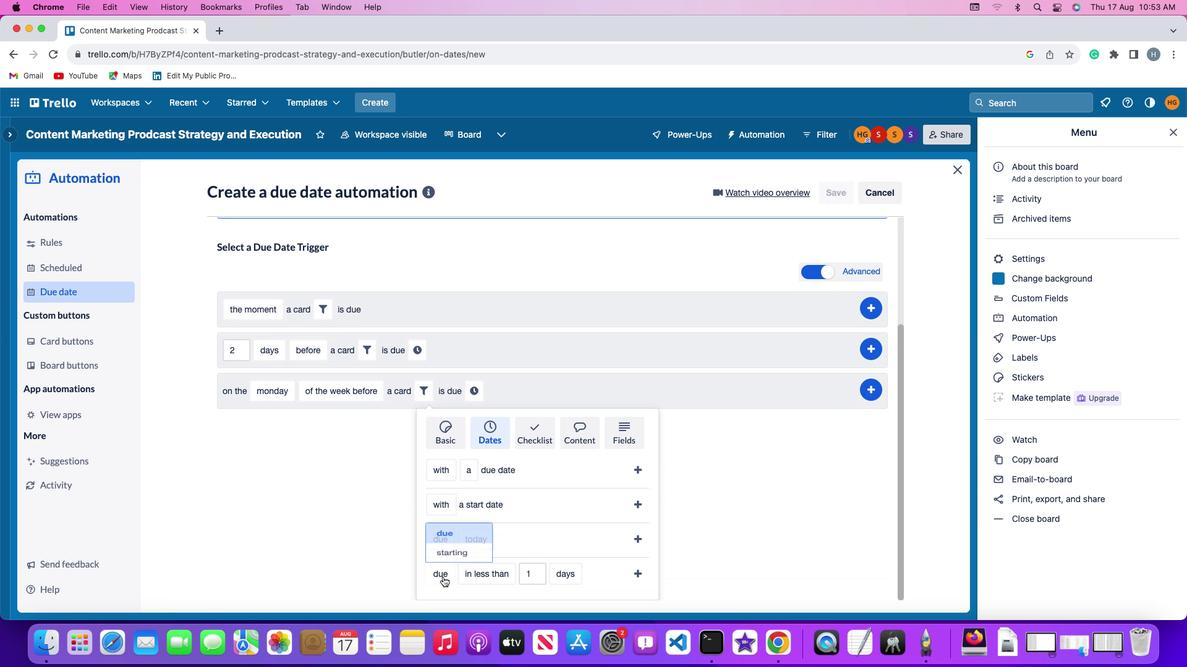 
Action: Mouse moved to (518, 583)
Screenshot: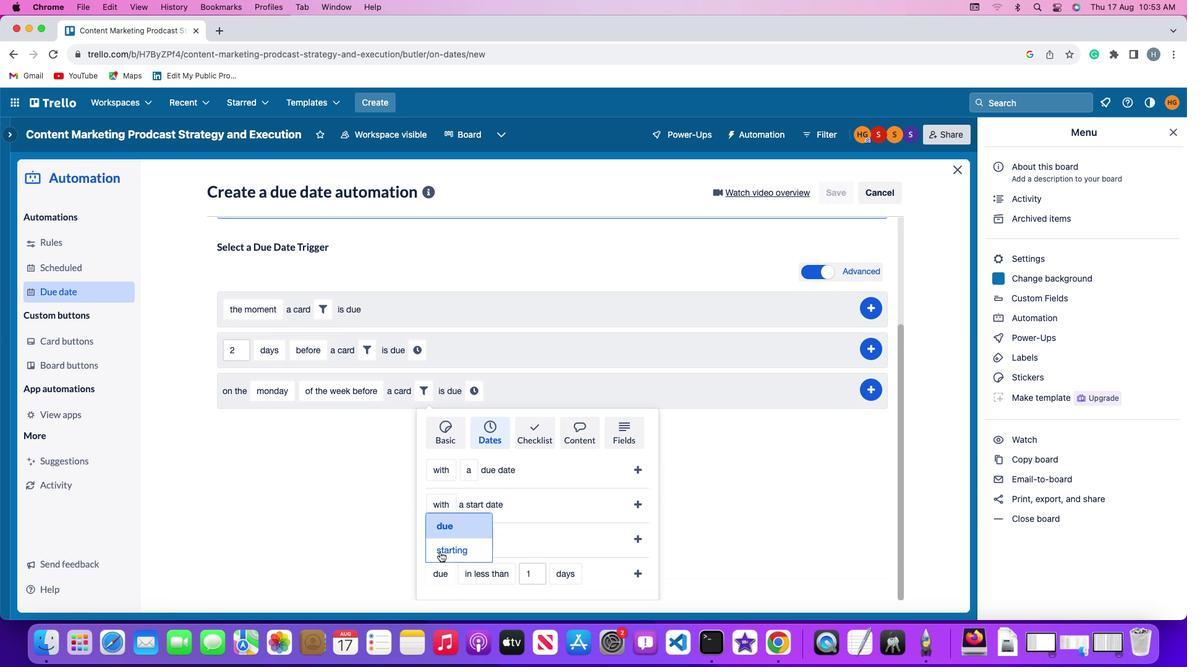 
Action: Mouse pressed left at (518, 583)
Screenshot: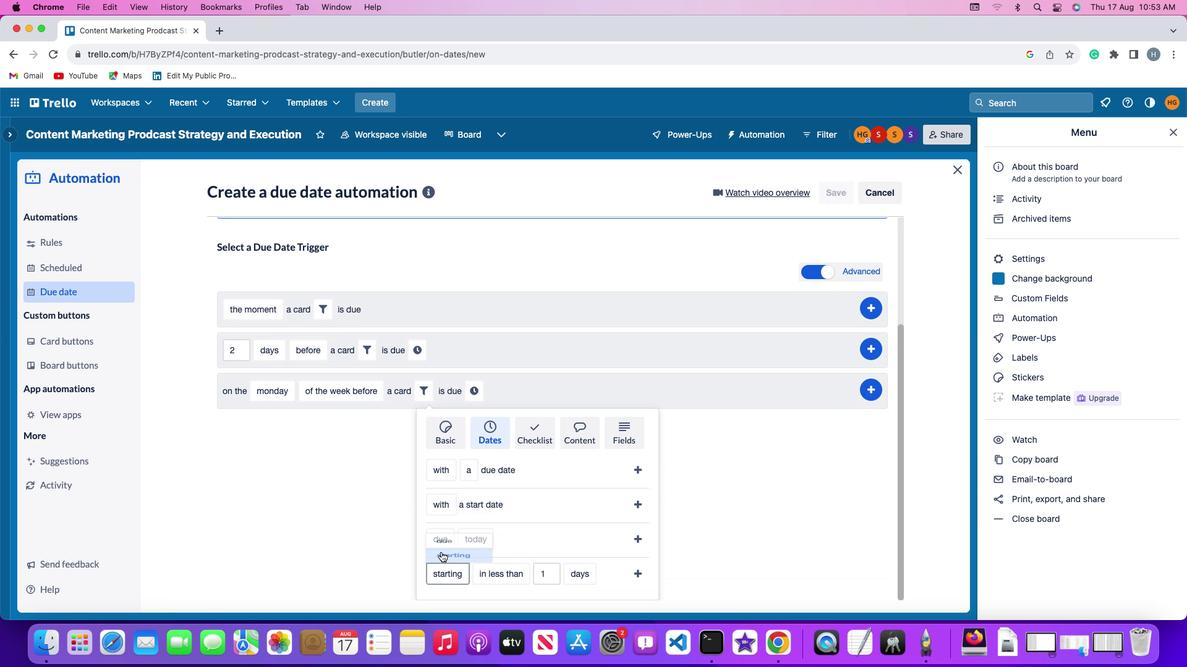 
Action: Mouse moved to (576, 615)
Screenshot: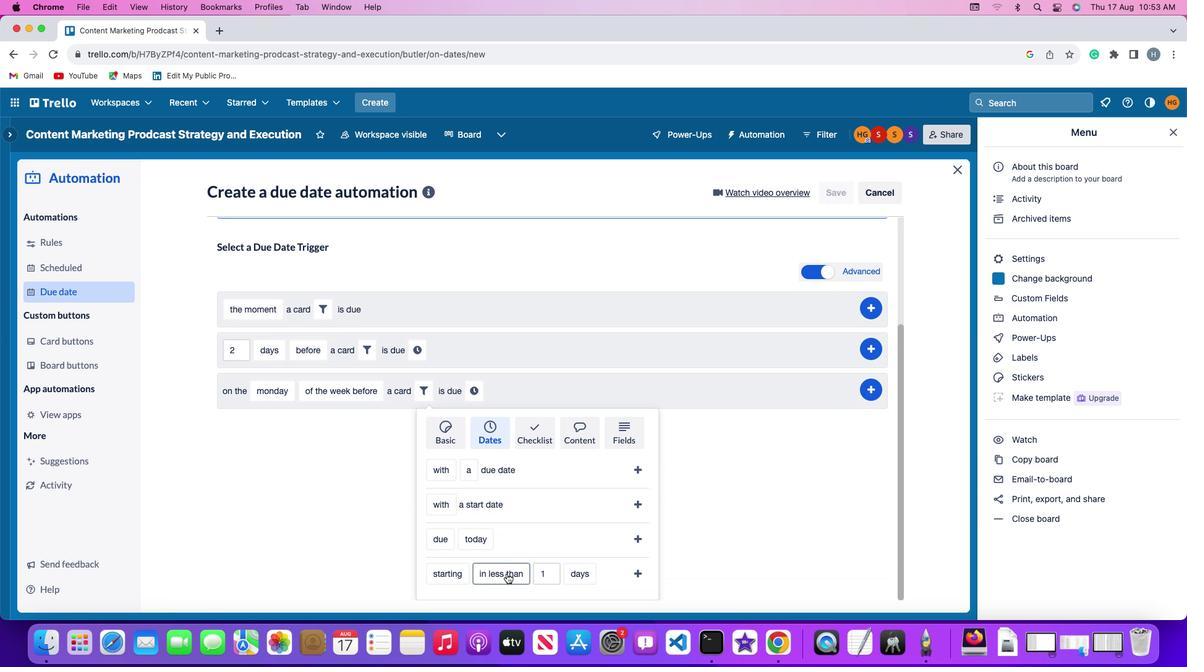 
Action: Mouse pressed left at (576, 615)
Screenshot: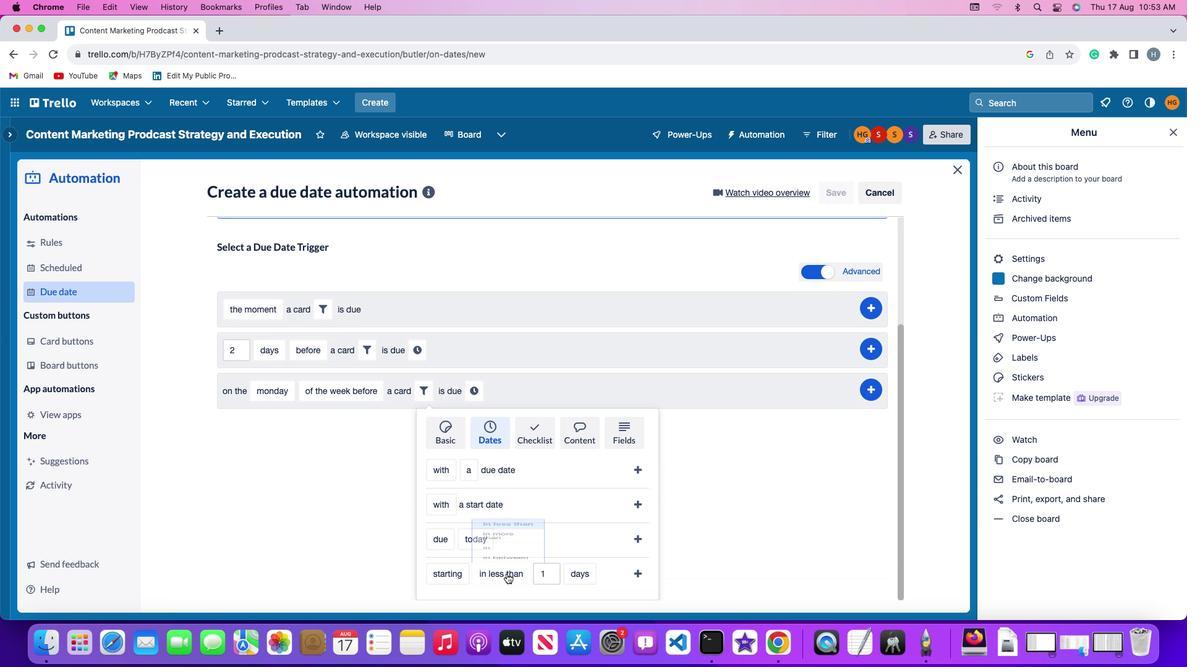 
Action: Mouse moved to (560, 502)
Screenshot: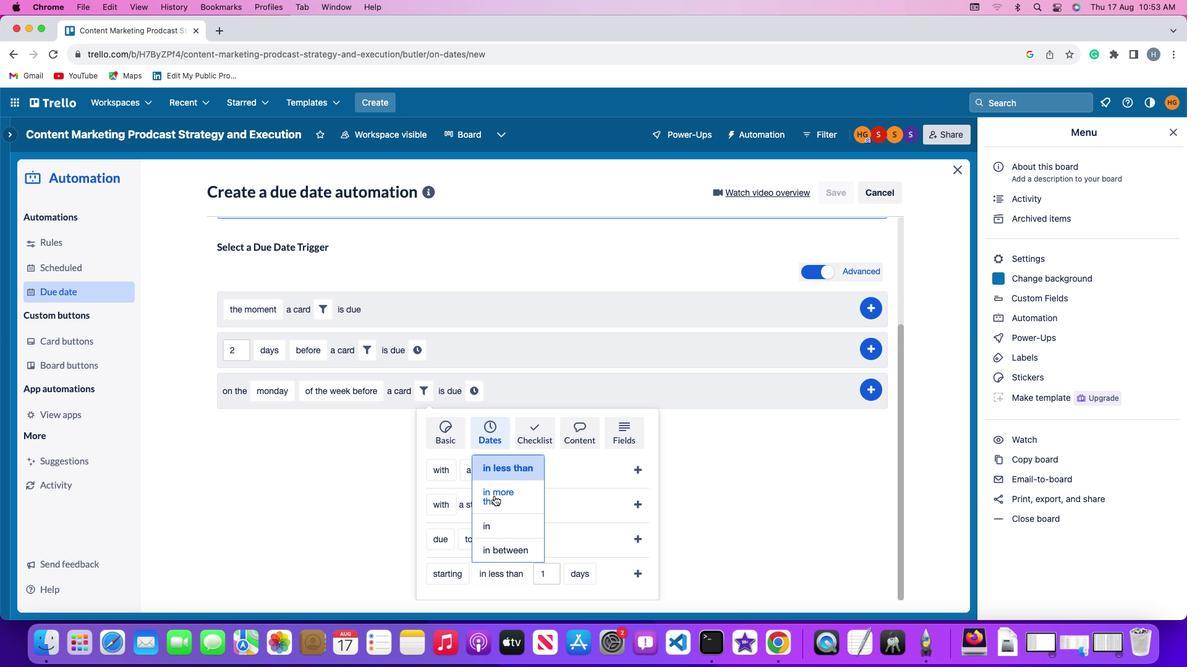 
Action: Mouse pressed left at (560, 502)
Screenshot: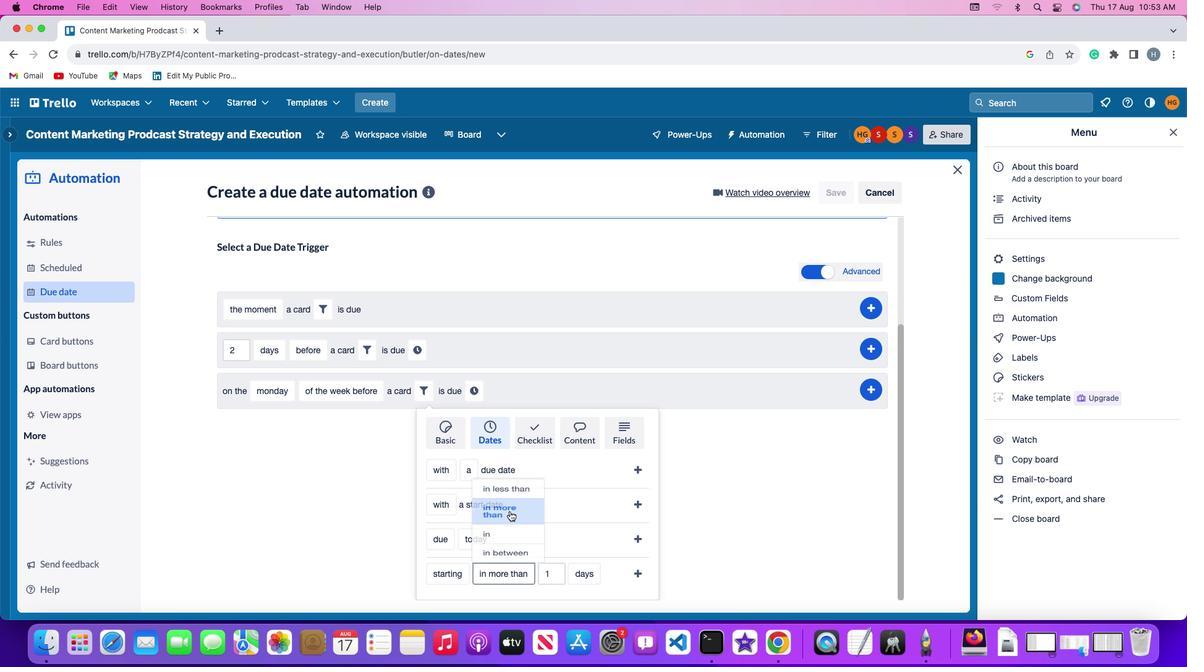 
Action: Mouse moved to (618, 612)
Screenshot: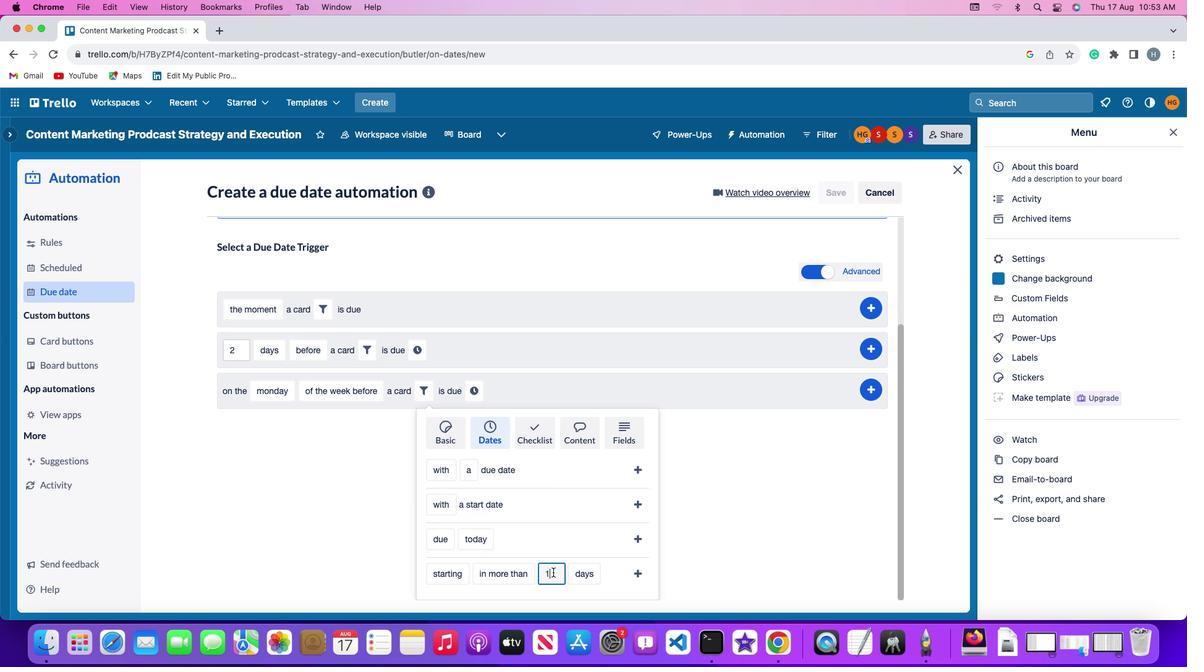 
Action: Mouse pressed left at (618, 612)
Screenshot: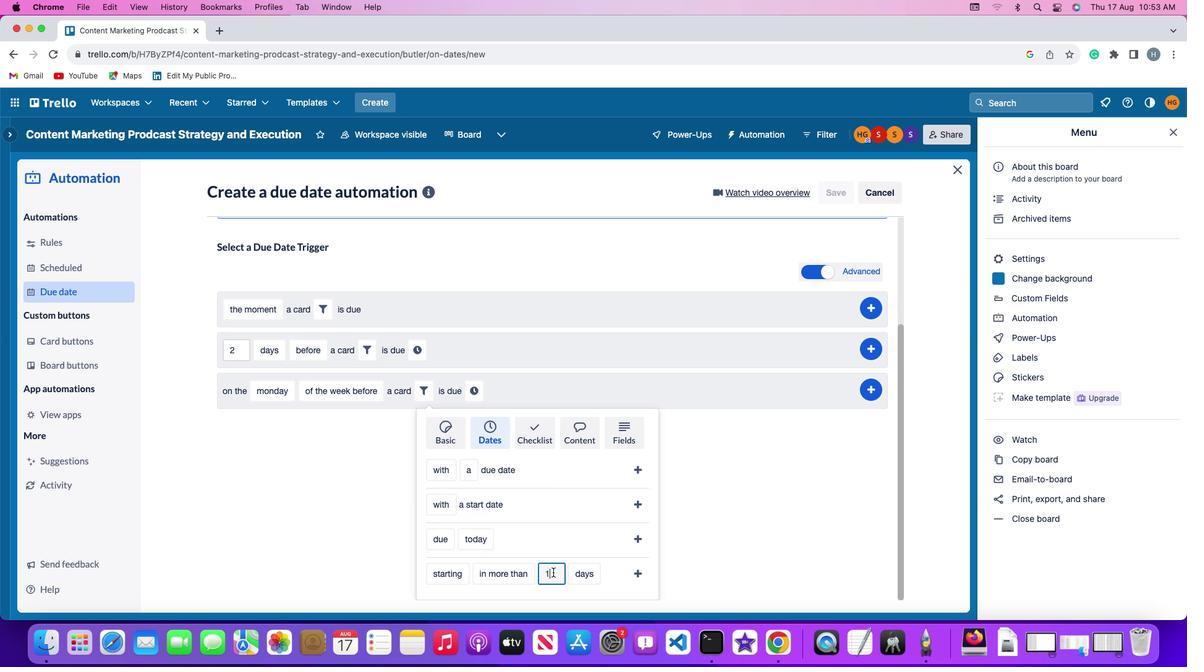 
Action: Key pressed Key.backspace'1'
Screenshot: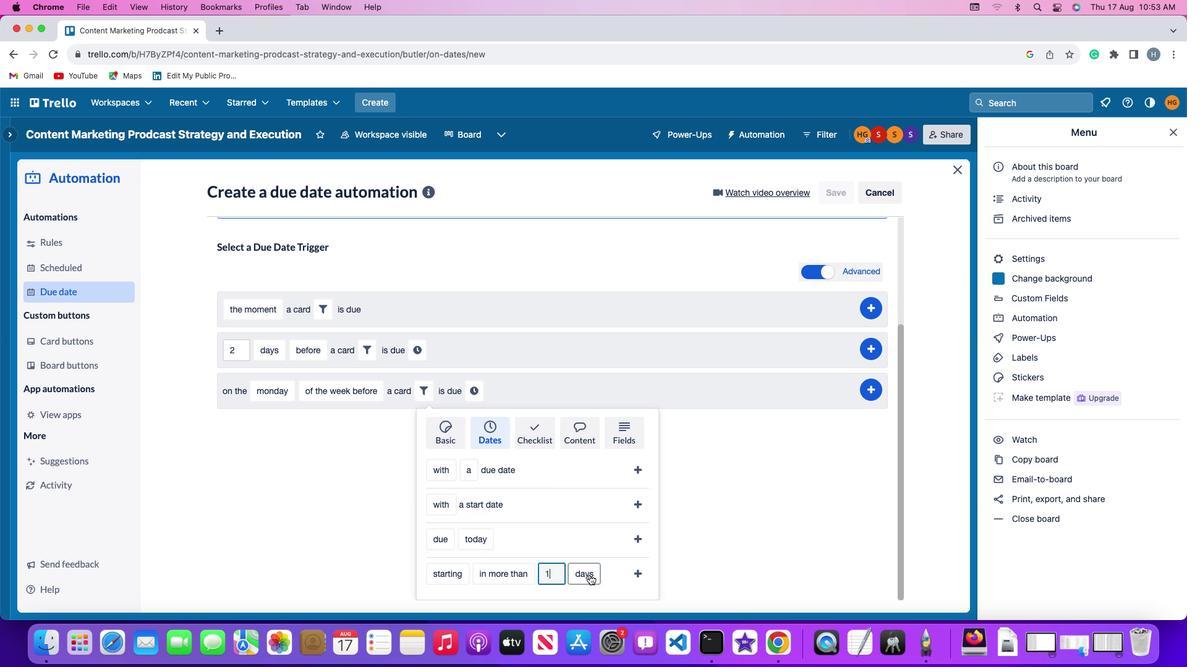 
Action: Mouse moved to (649, 617)
Screenshot: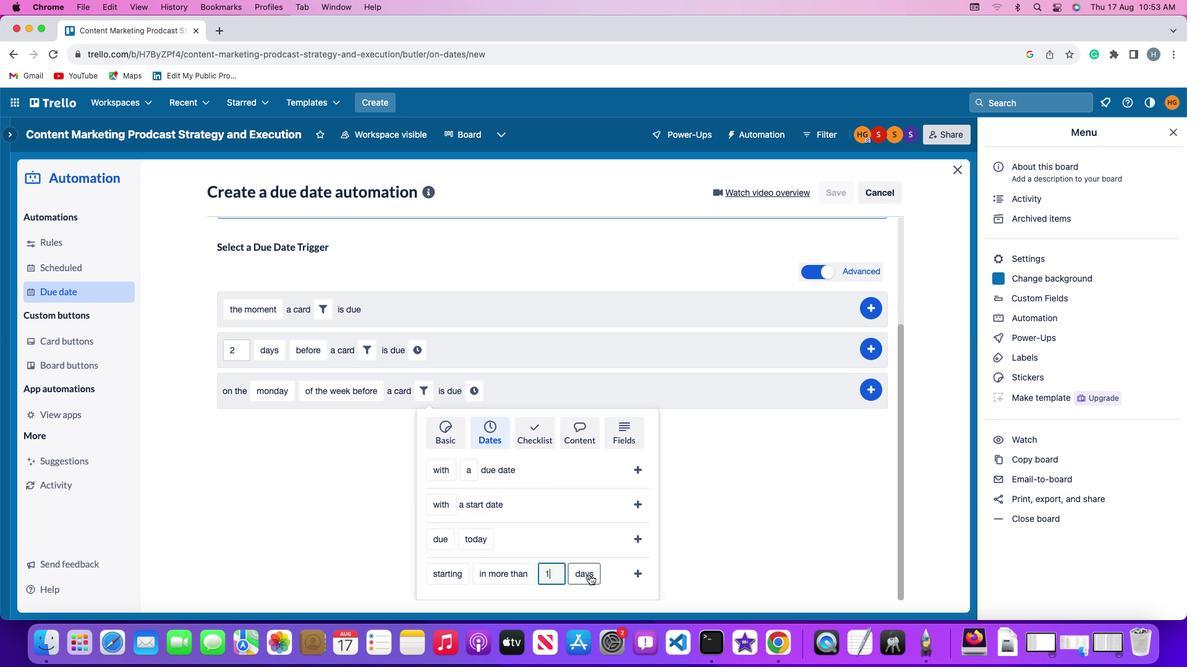
Action: Mouse pressed left at (649, 617)
Screenshot: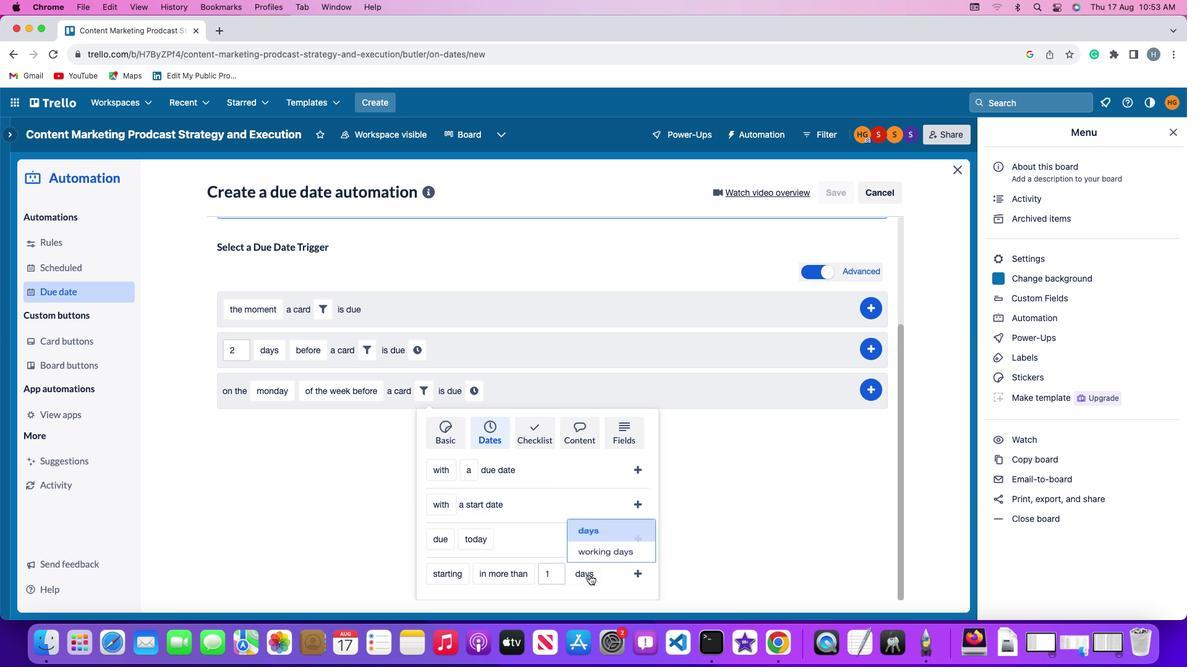 
Action: Mouse moved to (652, 575)
Screenshot: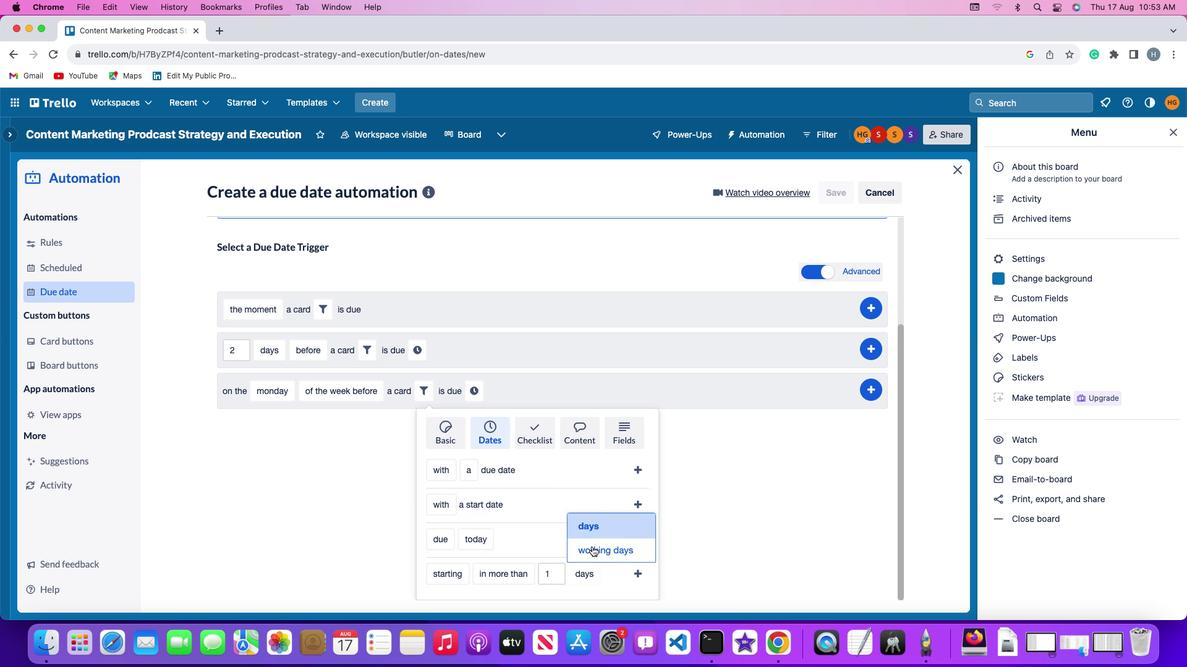 
Action: Mouse pressed left at (652, 575)
Screenshot: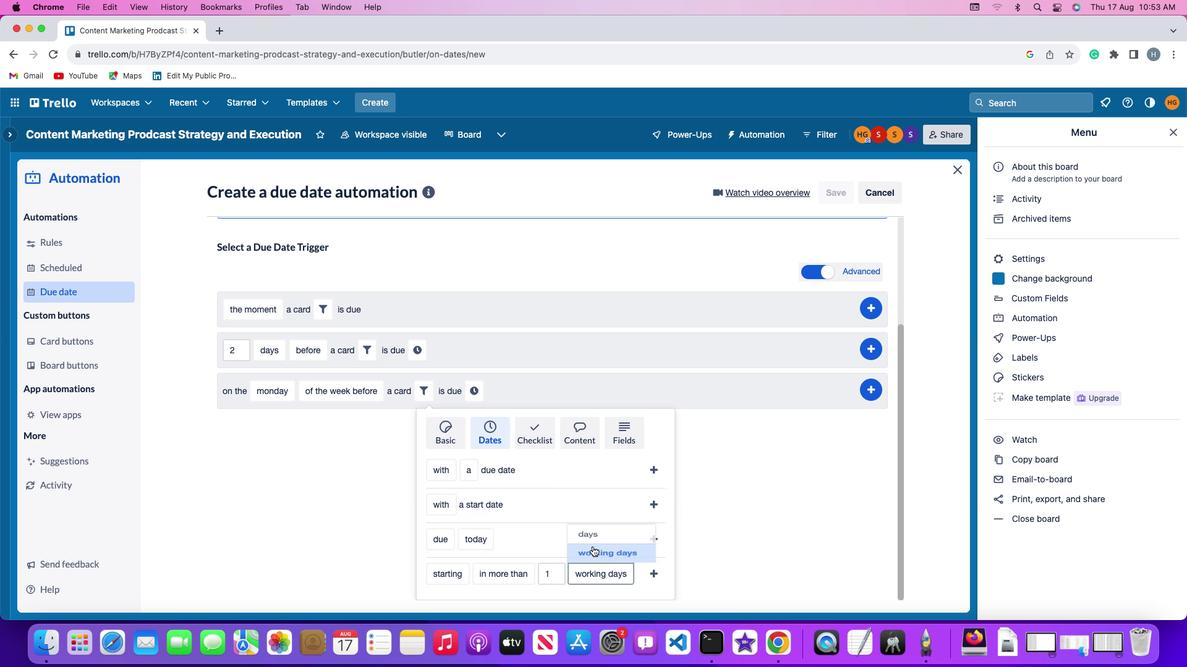 
Action: Mouse moved to (710, 619)
Screenshot: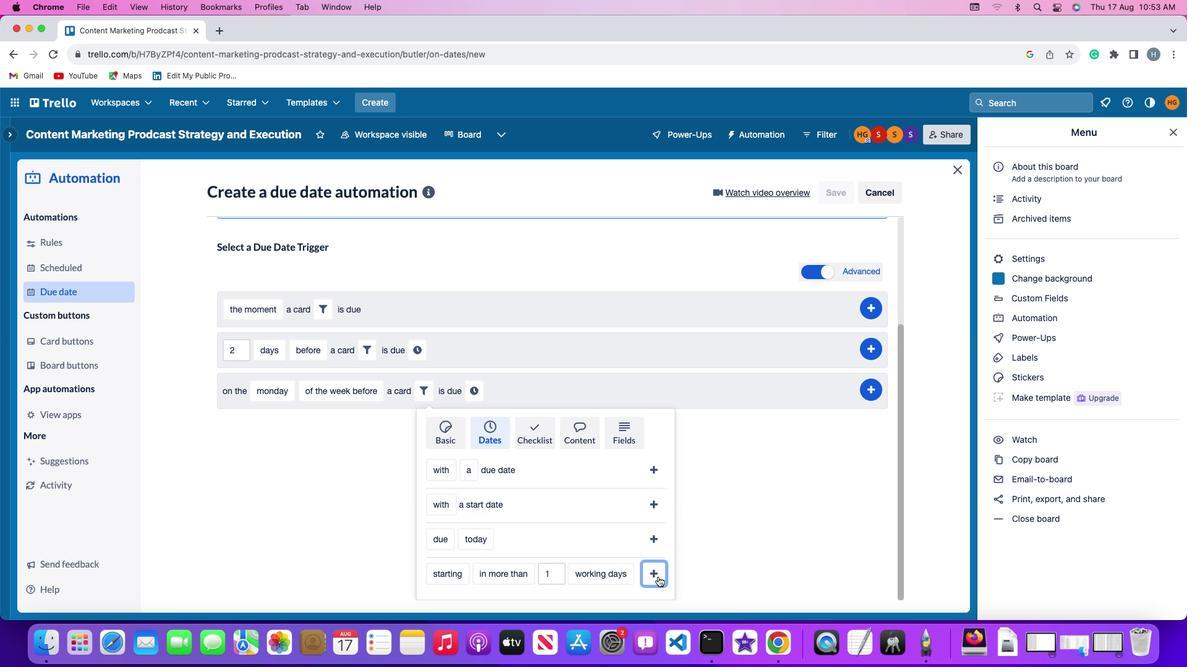 
Action: Mouse pressed left at (710, 619)
Screenshot: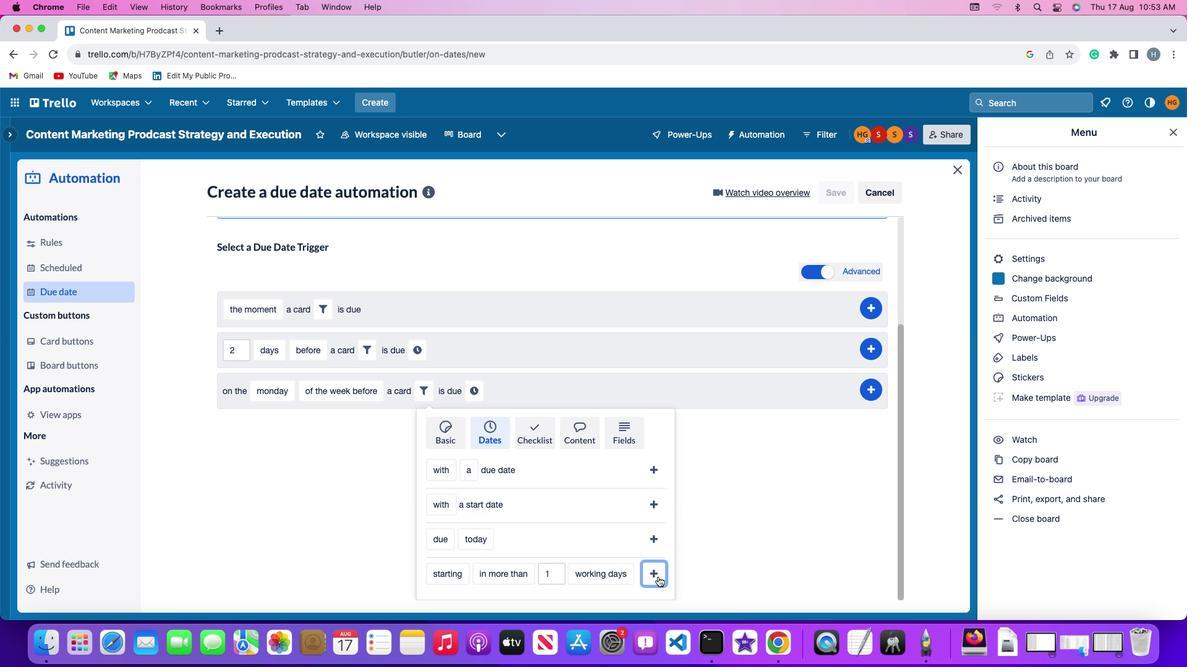 
Action: Mouse moved to (698, 565)
Screenshot: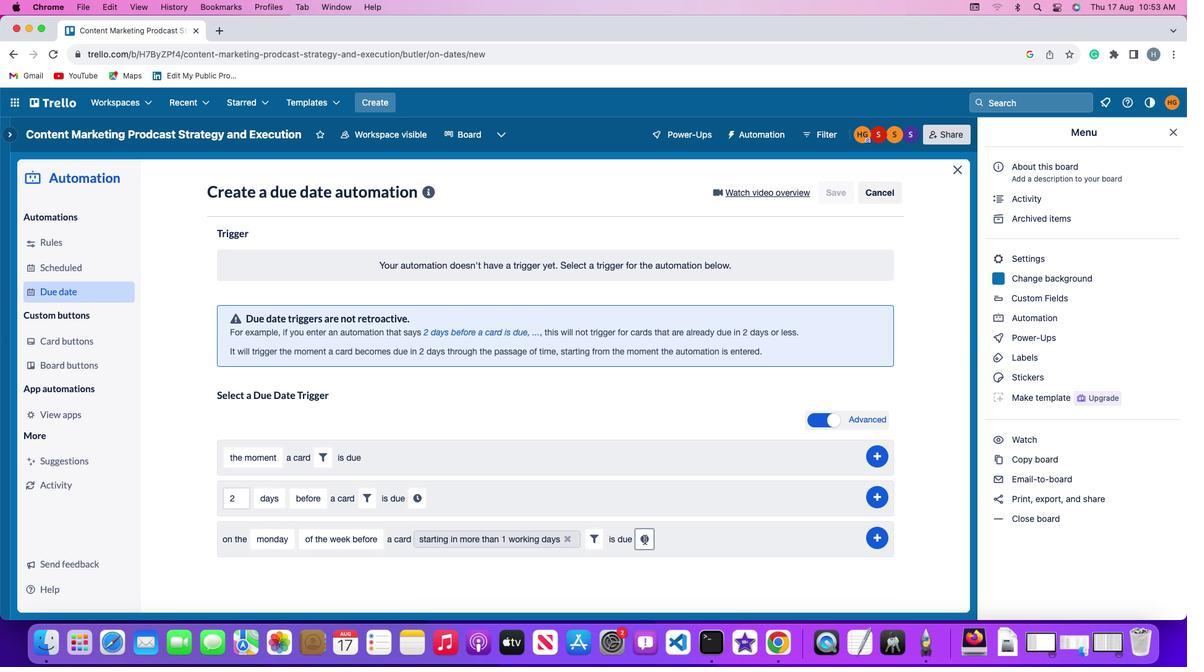 
Action: Mouse pressed left at (698, 565)
Screenshot: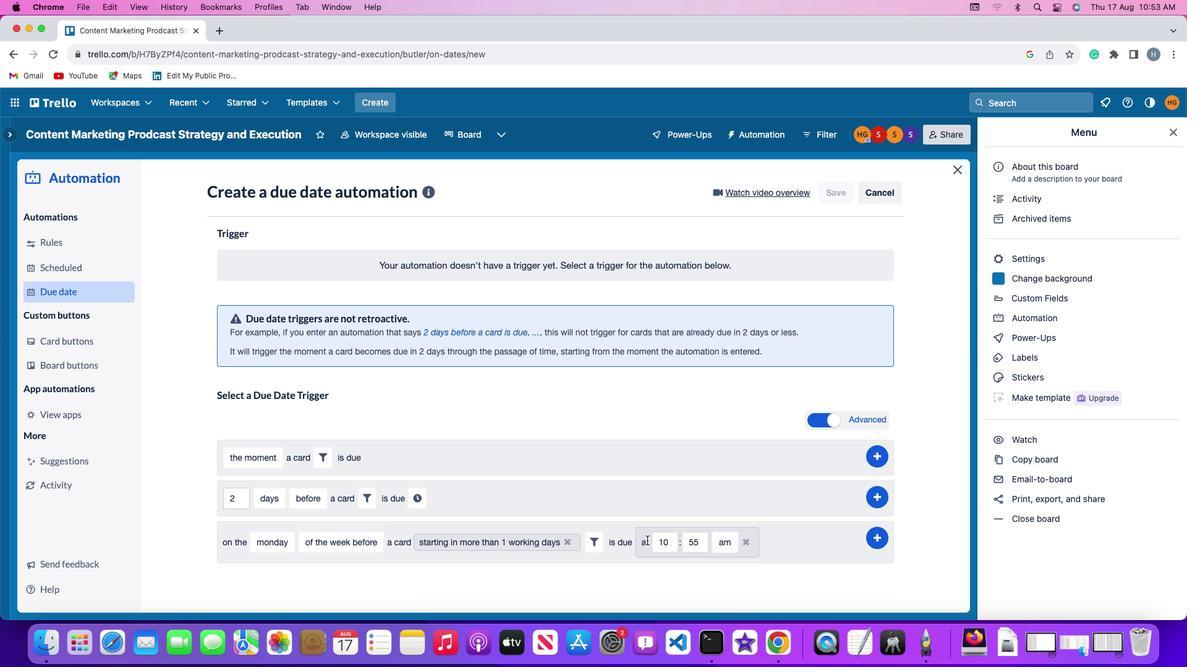 
Action: Mouse moved to (724, 568)
Screenshot: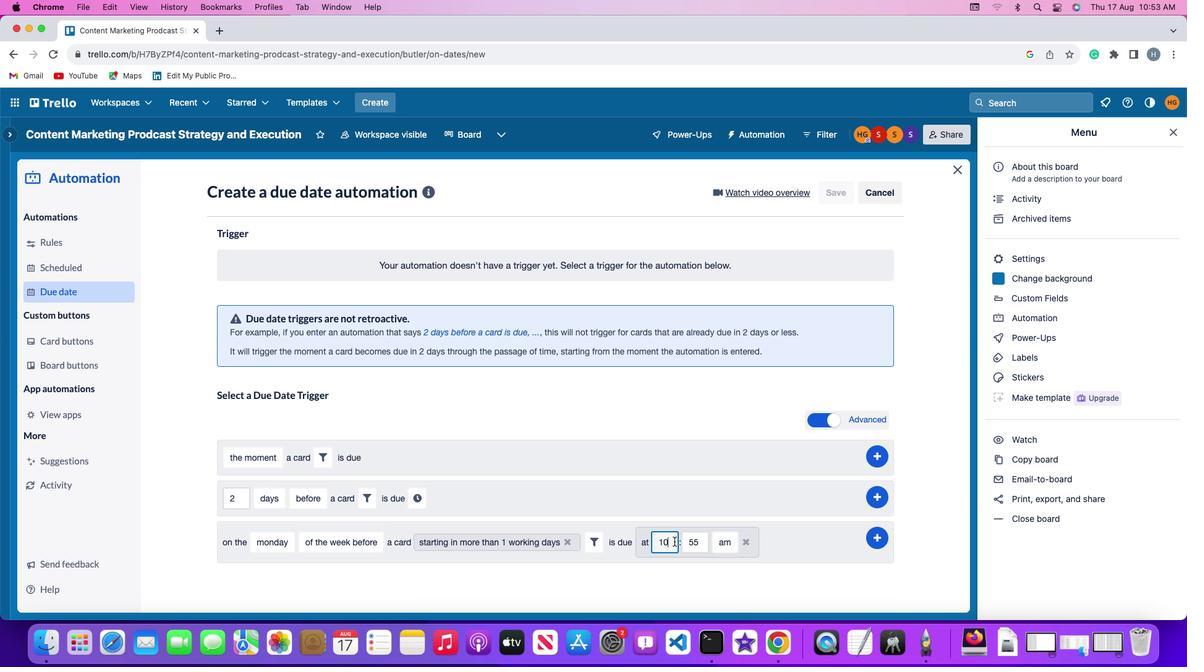 
Action: Mouse pressed left at (724, 568)
Screenshot: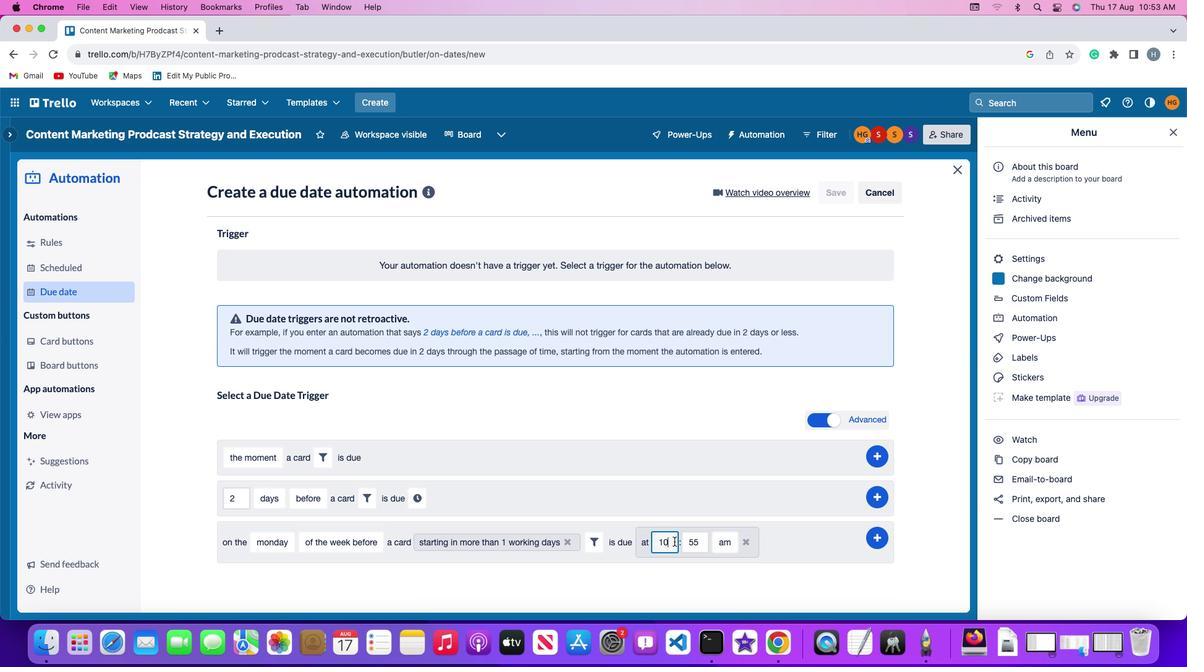 
Action: Key pressed Key.backspace'1'
Screenshot: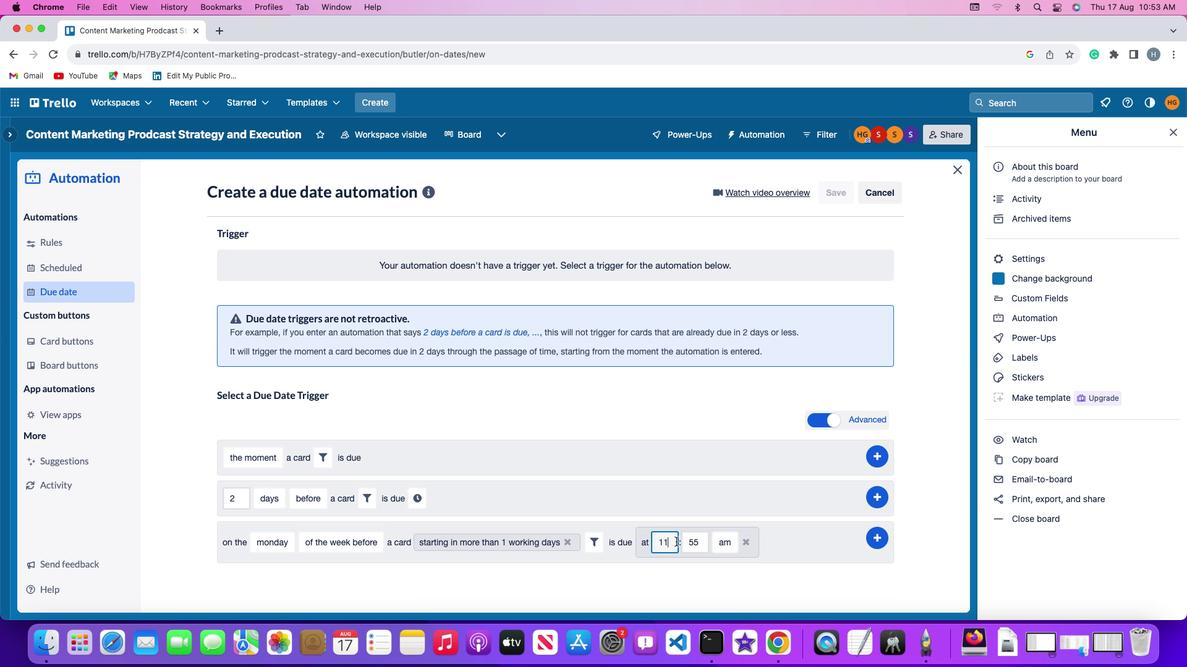 
Action: Mouse moved to (750, 571)
Screenshot: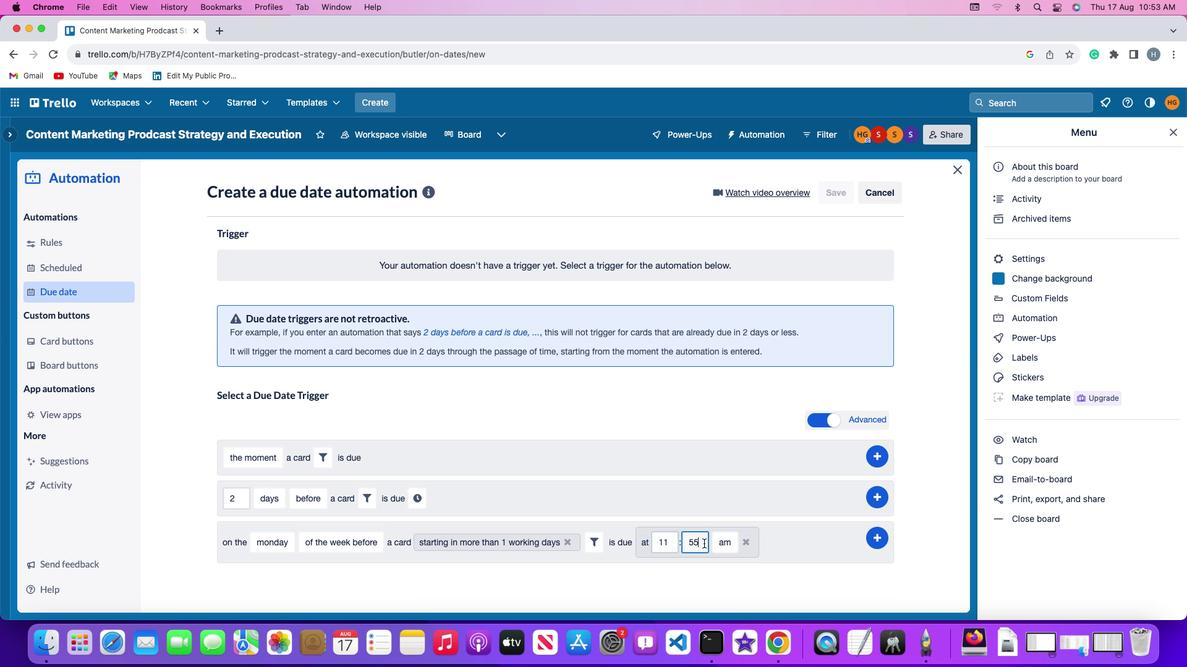 
Action: Mouse pressed left at (750, 571)
Screenshot: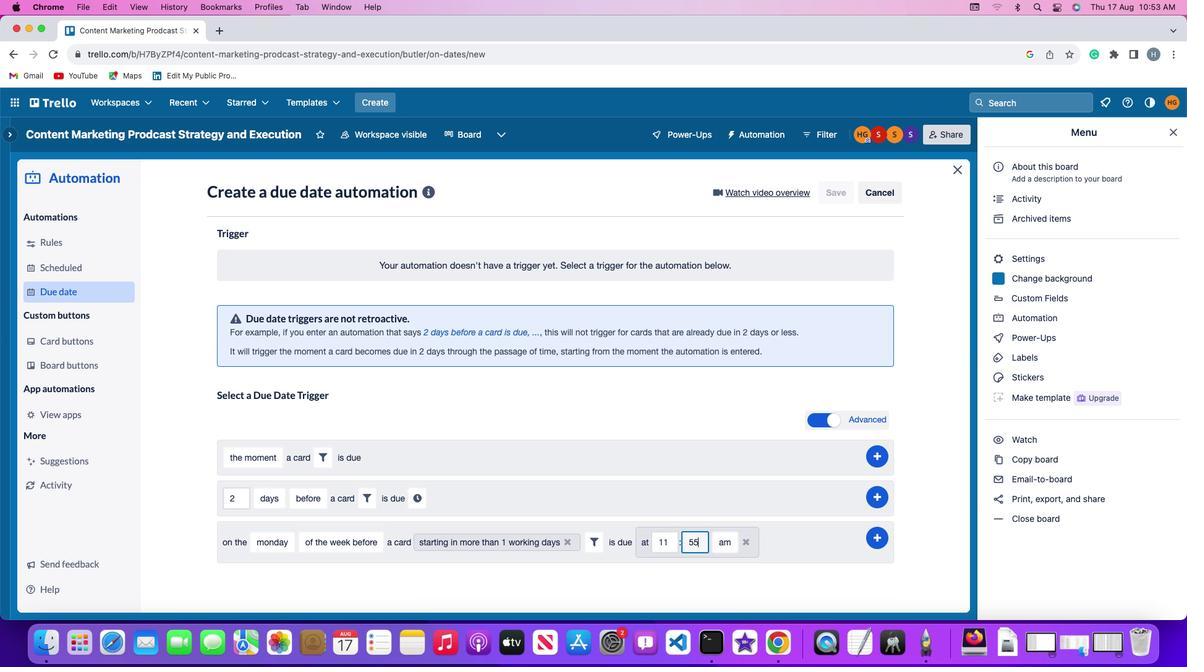 
Action: Key pressed Key.backspaceKey.backspace'0''0'
Screenshot: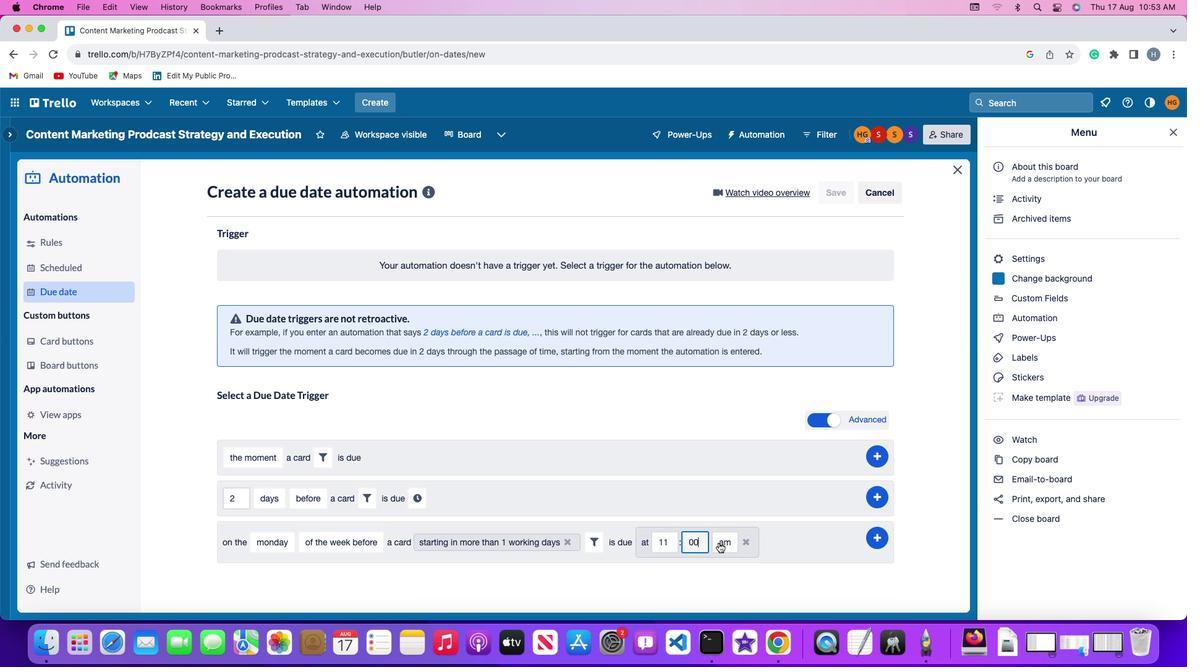 
Action: Mouse moved to (769, 567)
Screenshot: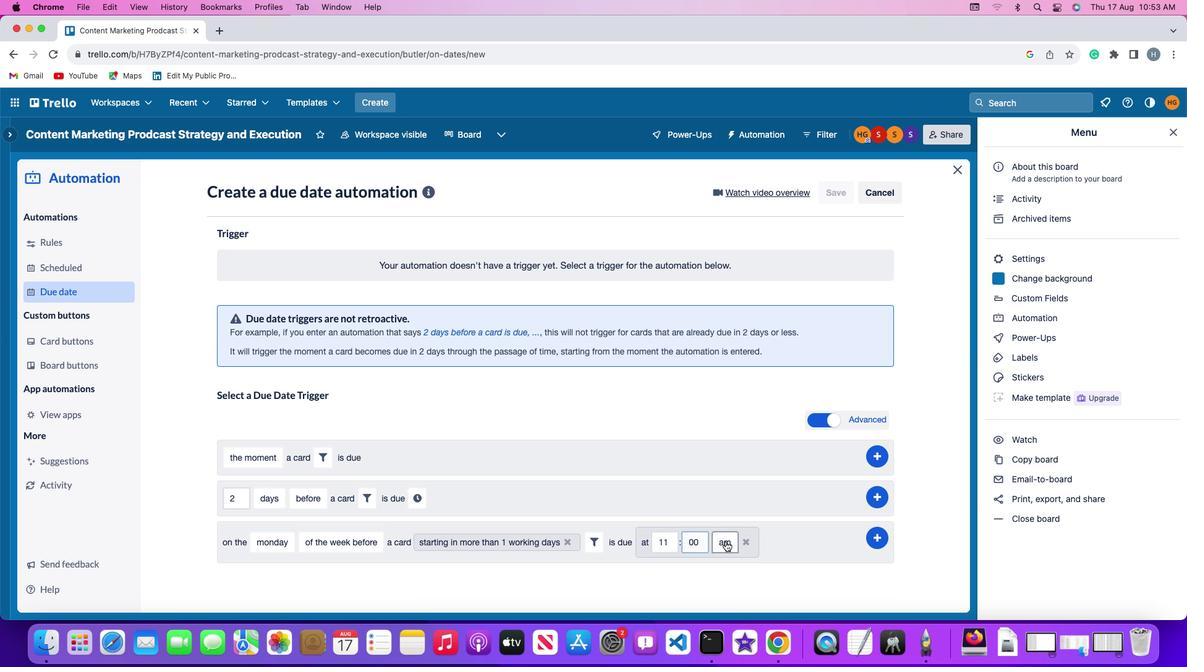 
Action: Mouse pressed left at (769, 567)
Screenshot: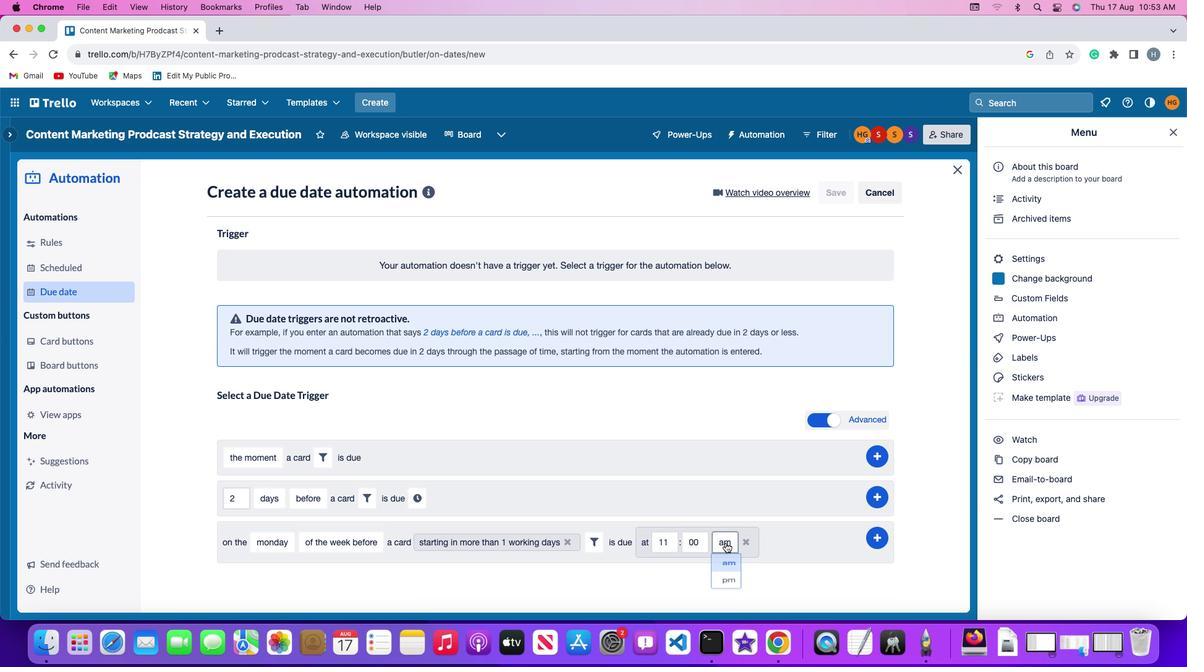 
Action: Mouse moved to (769, 591)
Screenshot: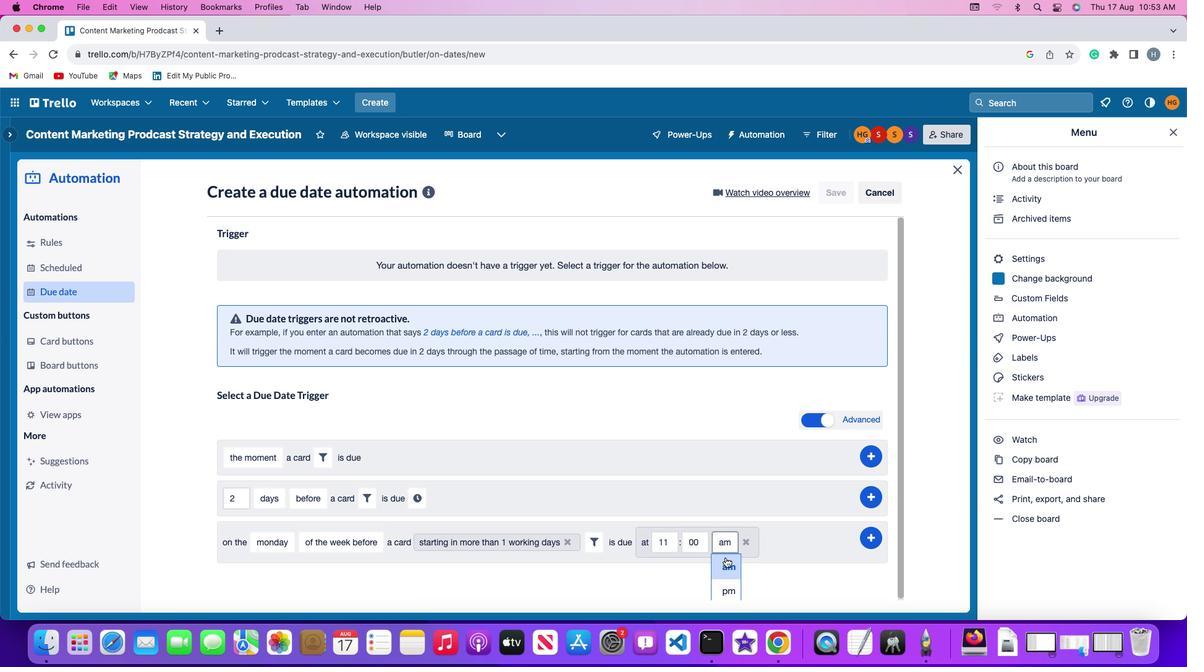 
Action: Mouse pressed left at (769, 591)
Screenshot: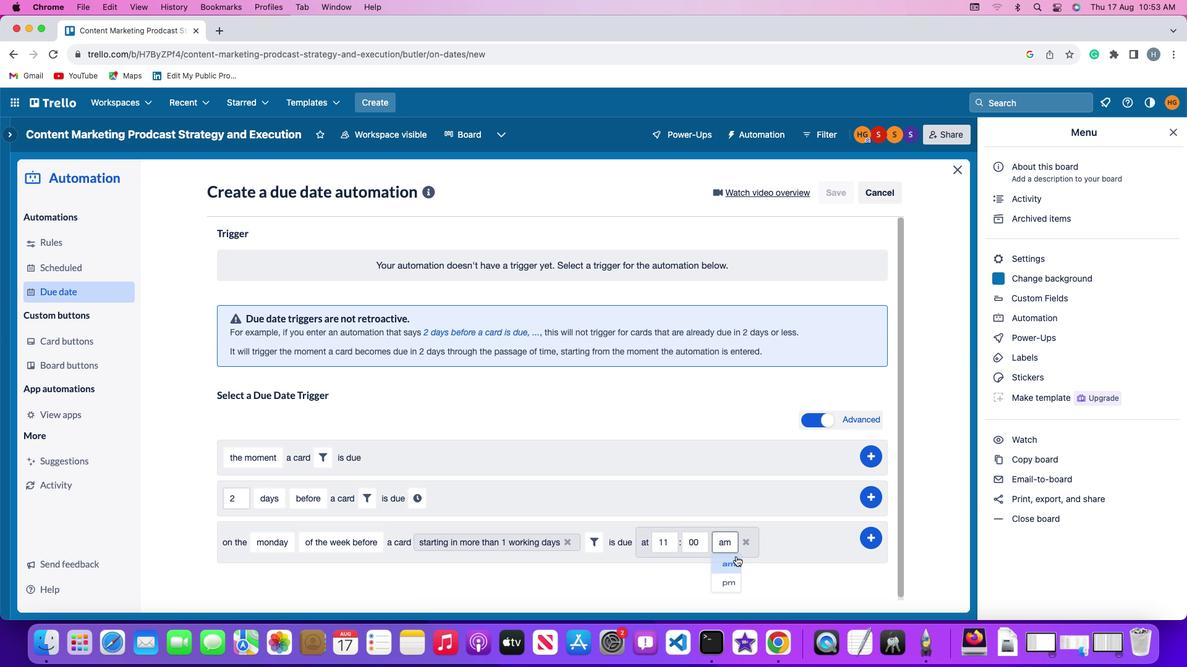 
Action: Mouse moved to (902, 562)
Screenshot: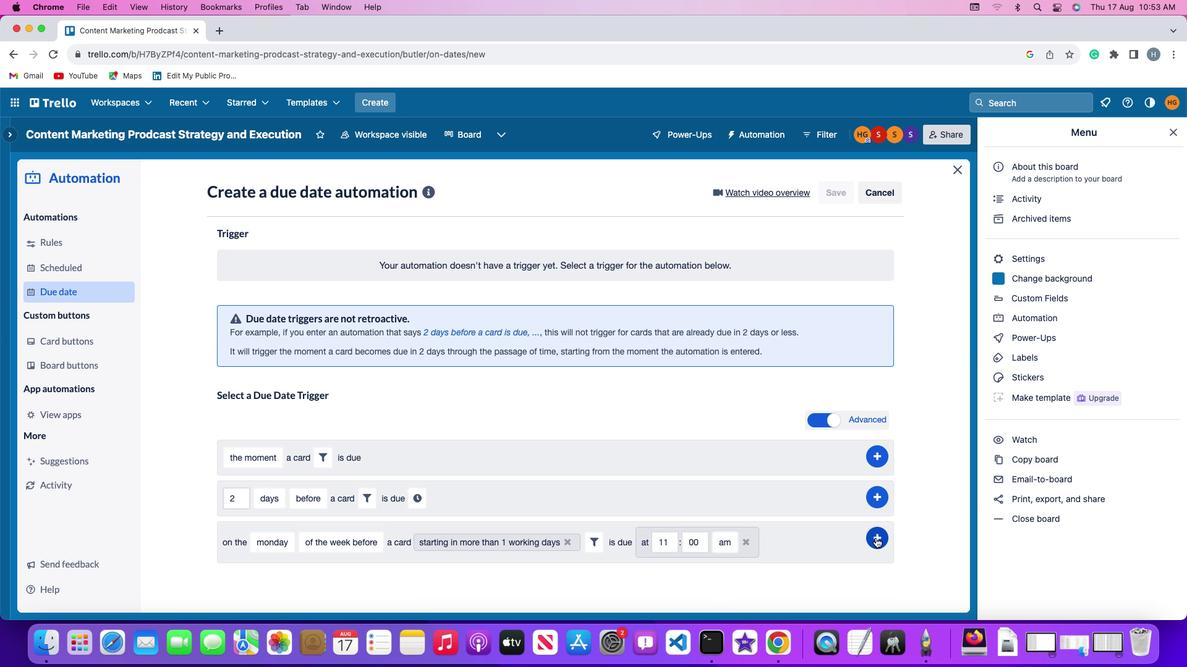 
Action: Mouse pressed left at (902, 562)
Screenshot: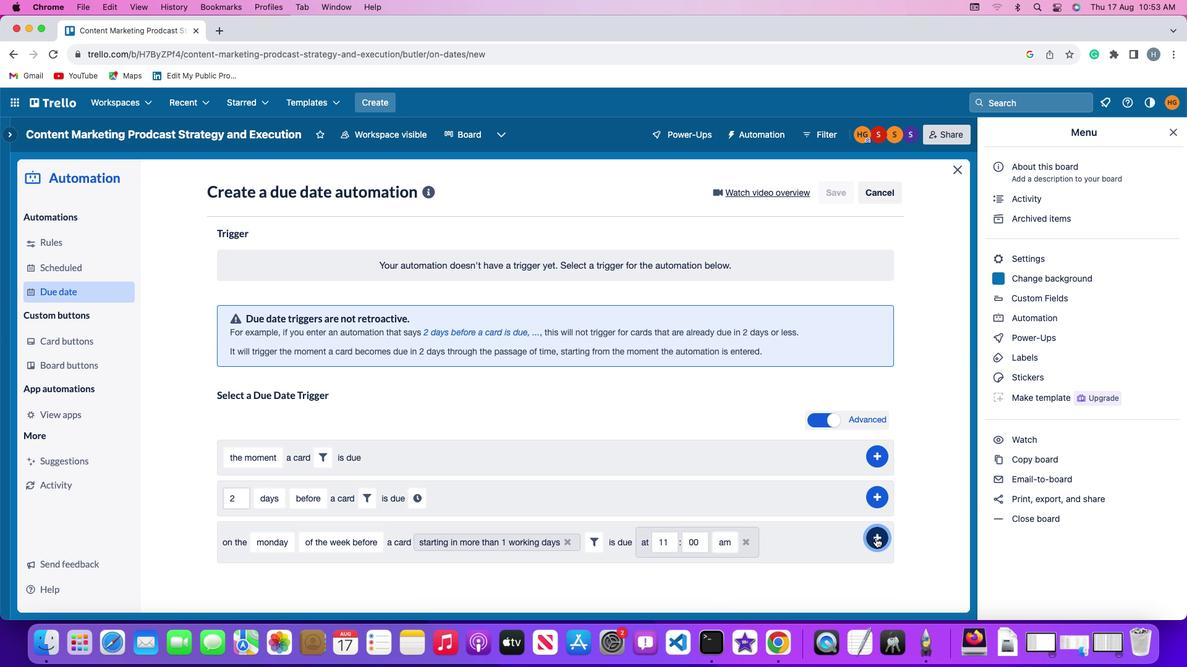 
Action: Mouse moved to (951, 398)
Screenshot: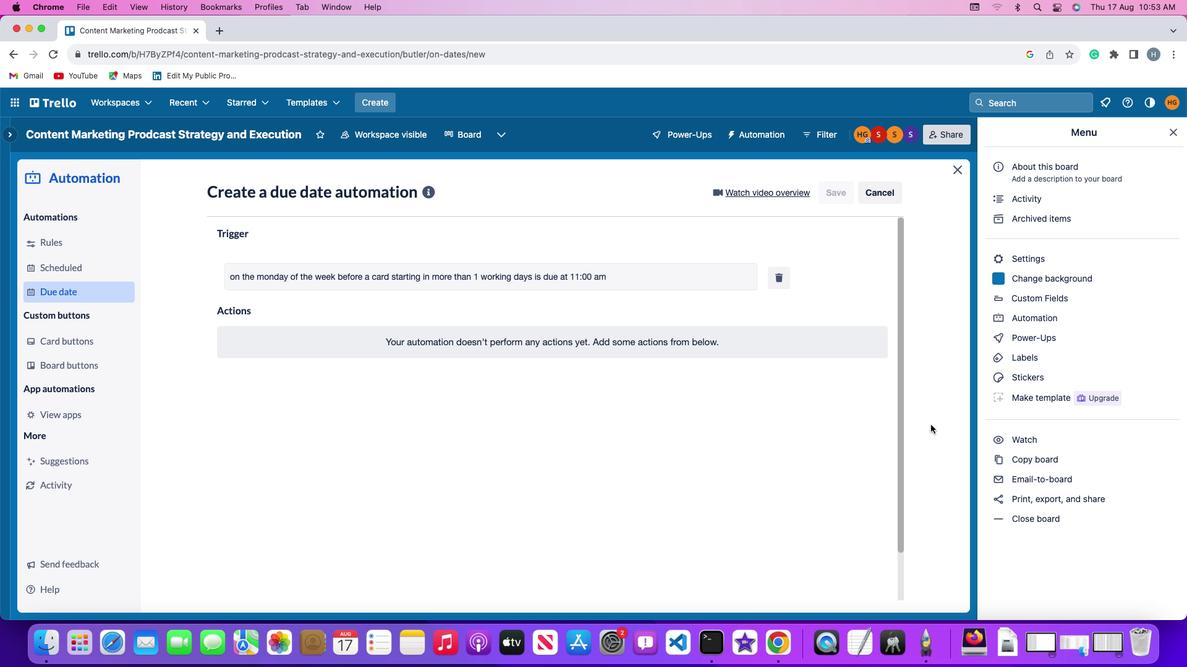 
